 Task: Search one way flight ticket for 3 adults, 3 children in business from Binghamton: Greater Binghamton Airport (edwin A. Link Field) to Jackson: Jackson Hole Airport on 5-2-2023. Number of bags: 4 checked bags. Price is upto 74000. Outbound departure time preference is 19:30.
Action: Mouse moved to (241, 338)
Screenshot: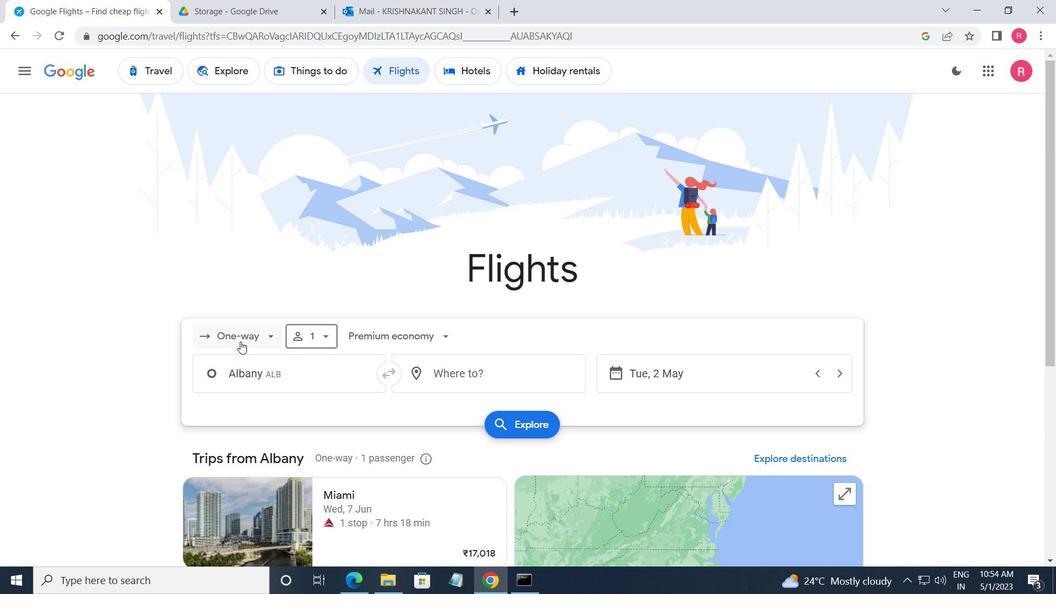
Action: Mouse pressed left at (241, 338)
Screenshot: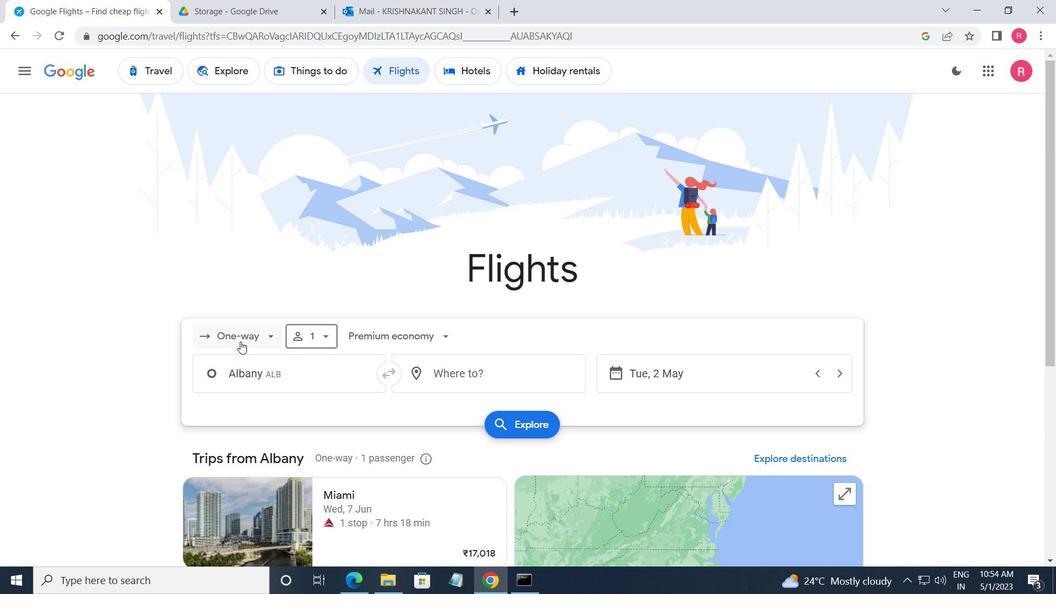 
Action: Mouse moved to (246, 403)
Screenshot: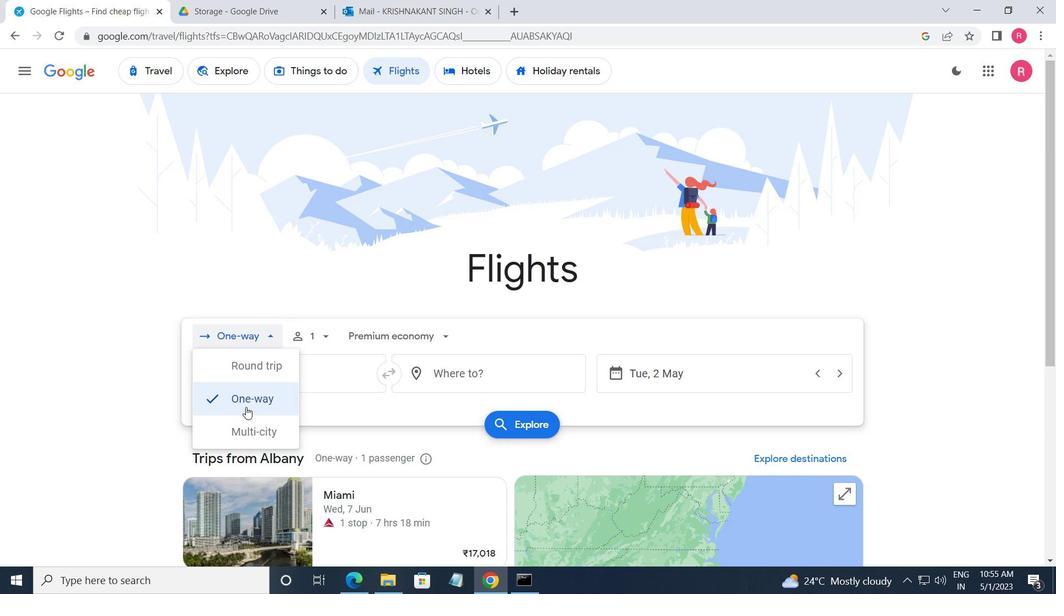 
Action: Mouse pressed left at (246, 403)
Screenshot: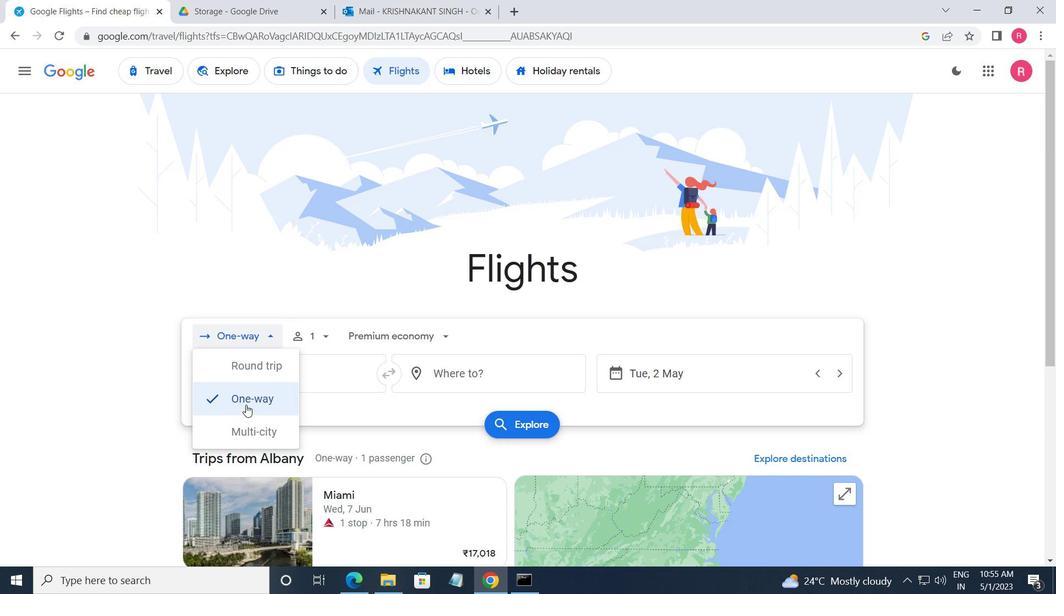
Action: Mouse moved to (309, 345)
Screenshot: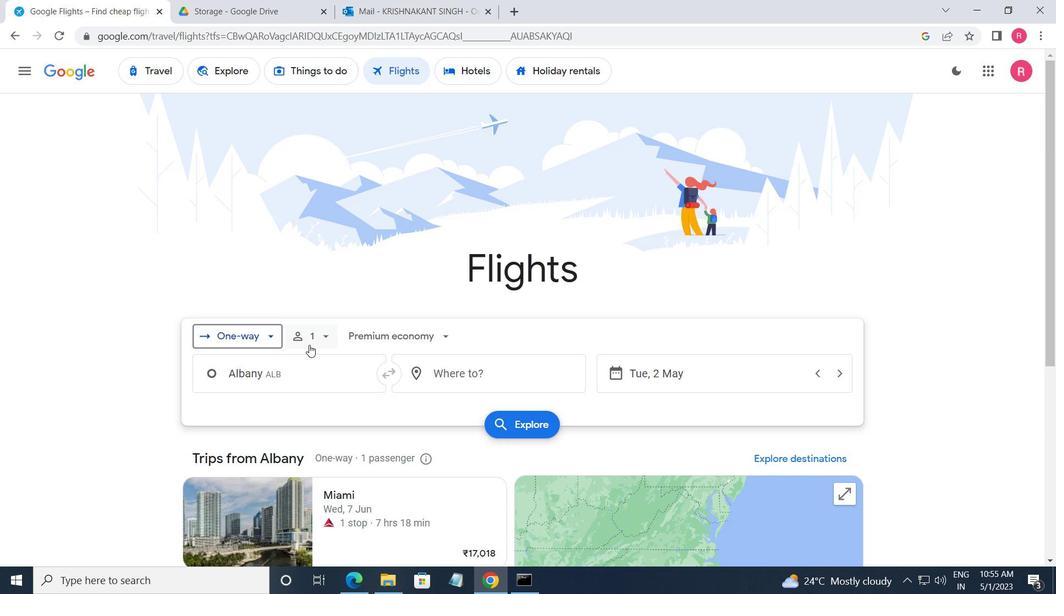 
Action: Mouse pressed left at (309, 345)
Screenshot: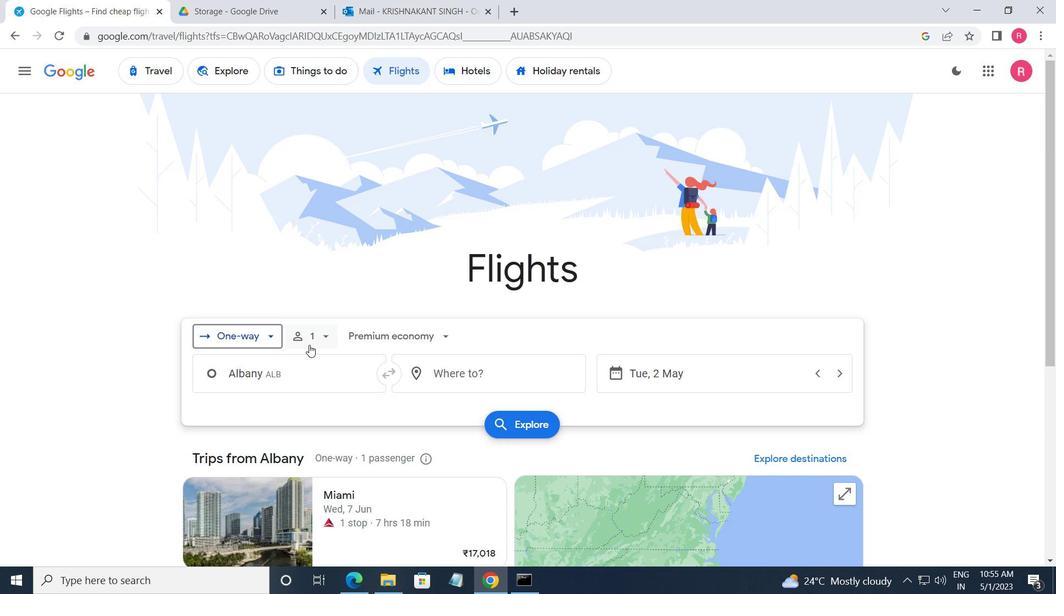
Action: Mouse moved to (431, 411)
Screenshot: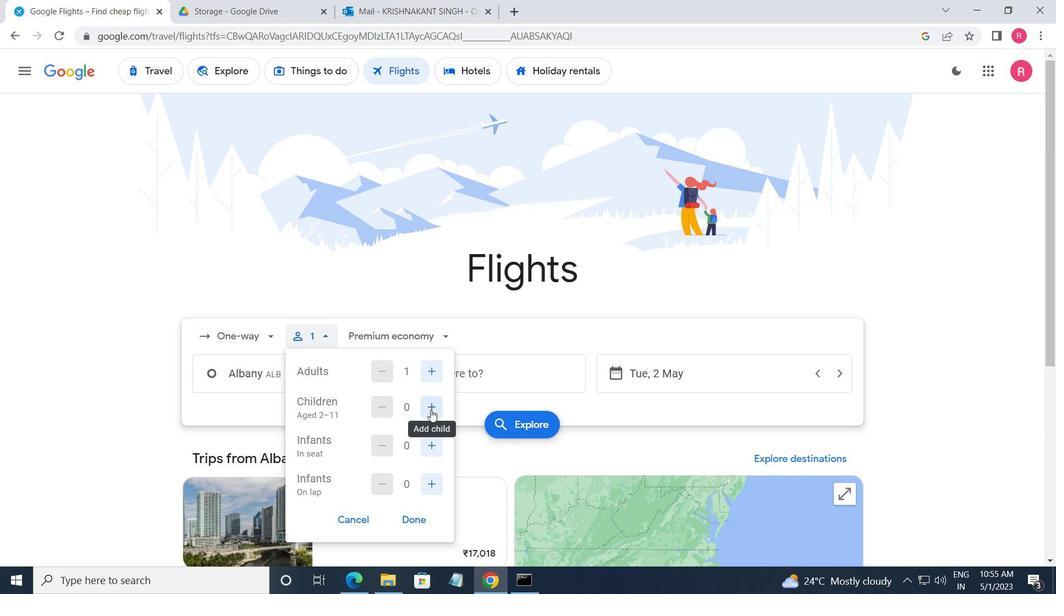 
Action: Mouse pressed left at (431, 411)
Screenshot: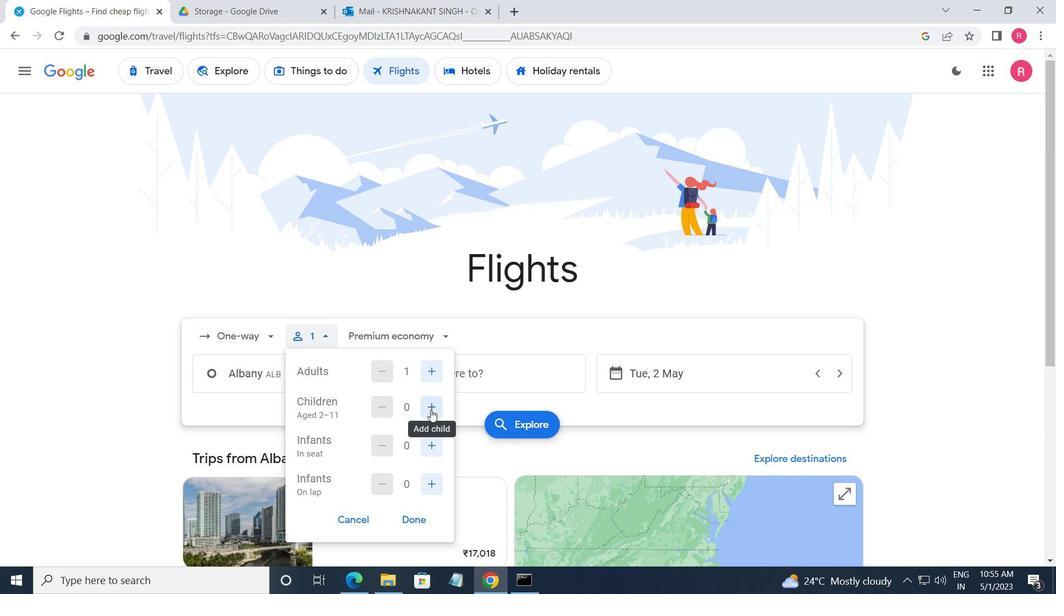 
Action: Mouse pressed left at (431, 411)
Screenshot: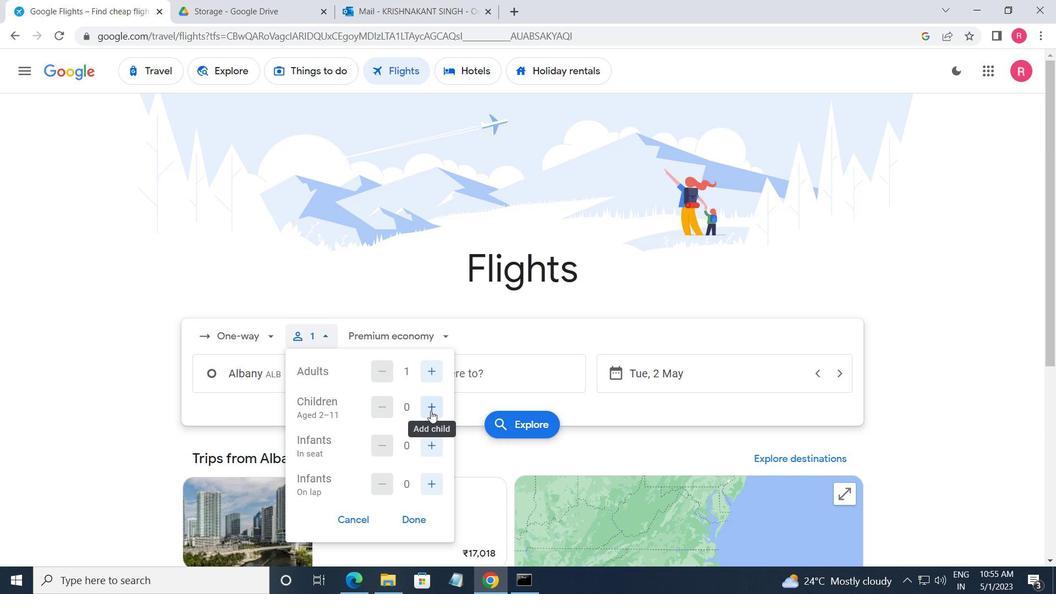 
Action: Mouse pressed left at (431, 411)
Screenshot: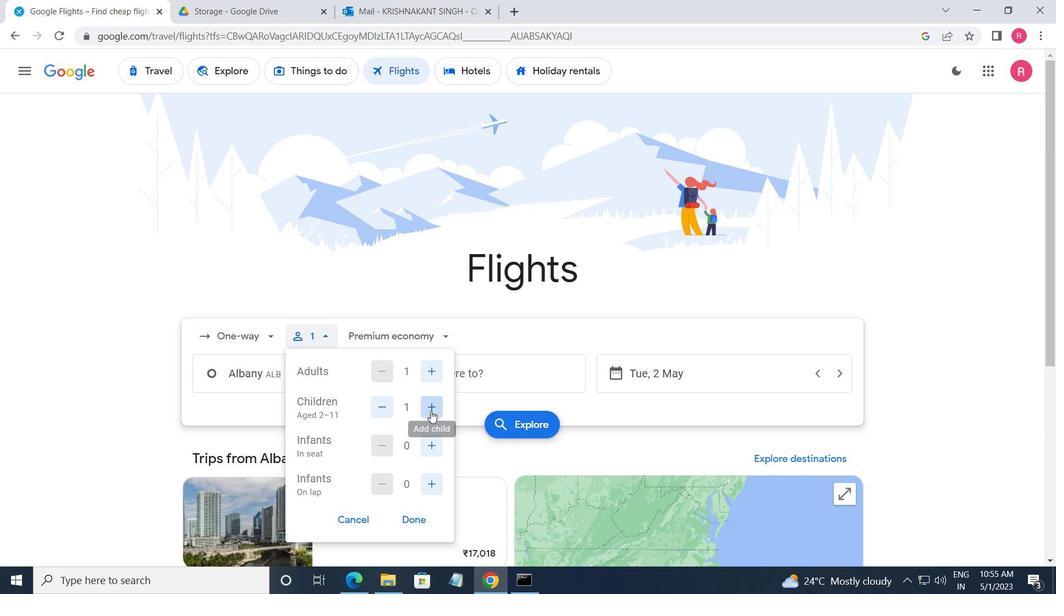 
Action: Mouse pressed left at (431, 411)
Screenshot: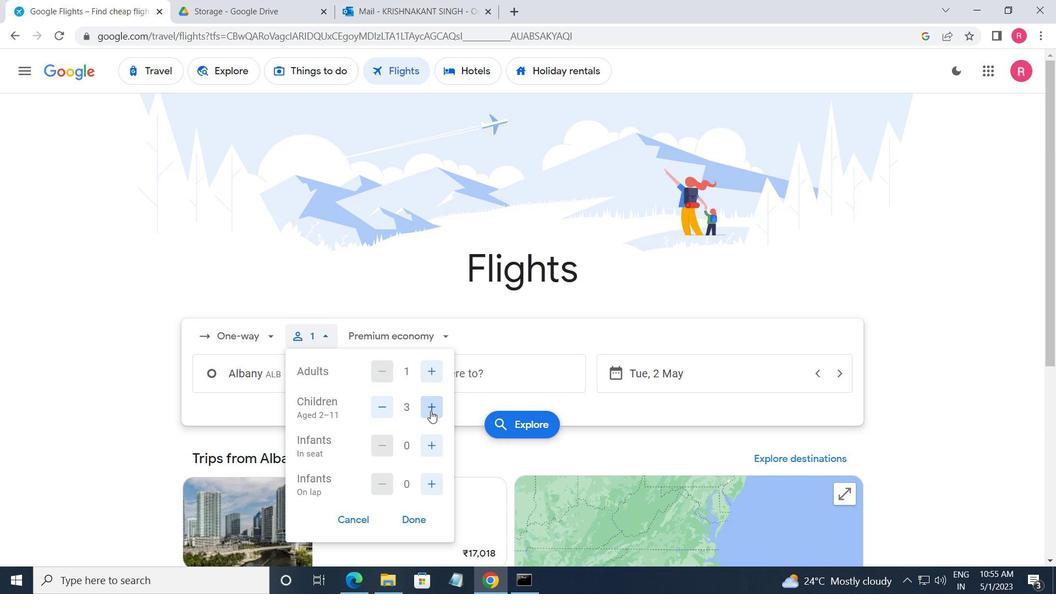 
Action: Mouse pressed left at (431, 411)
Screenshot: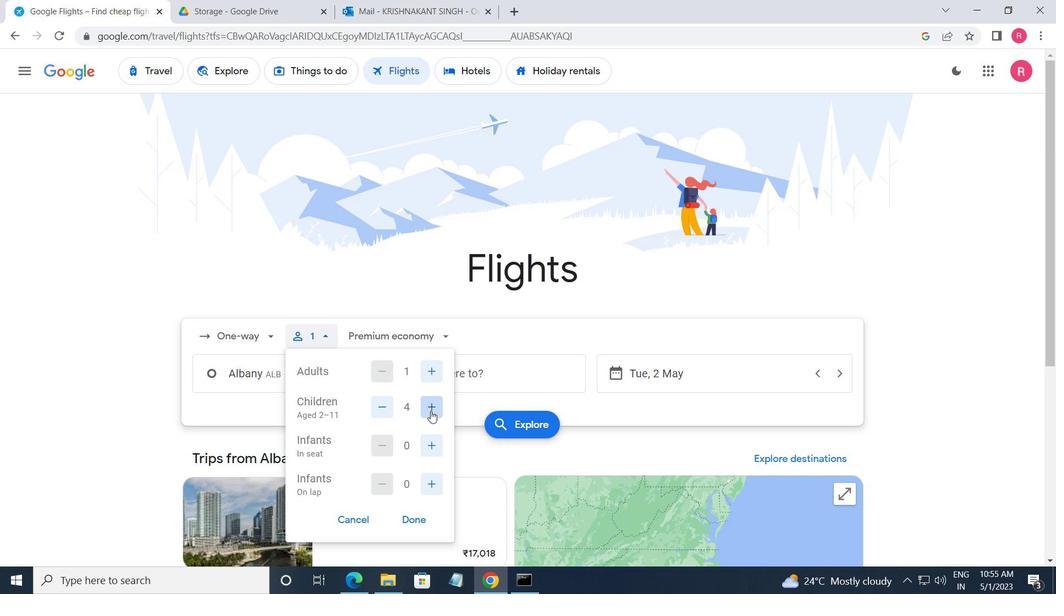 
Action: Mouse moved to (431, 410)
Screenshot: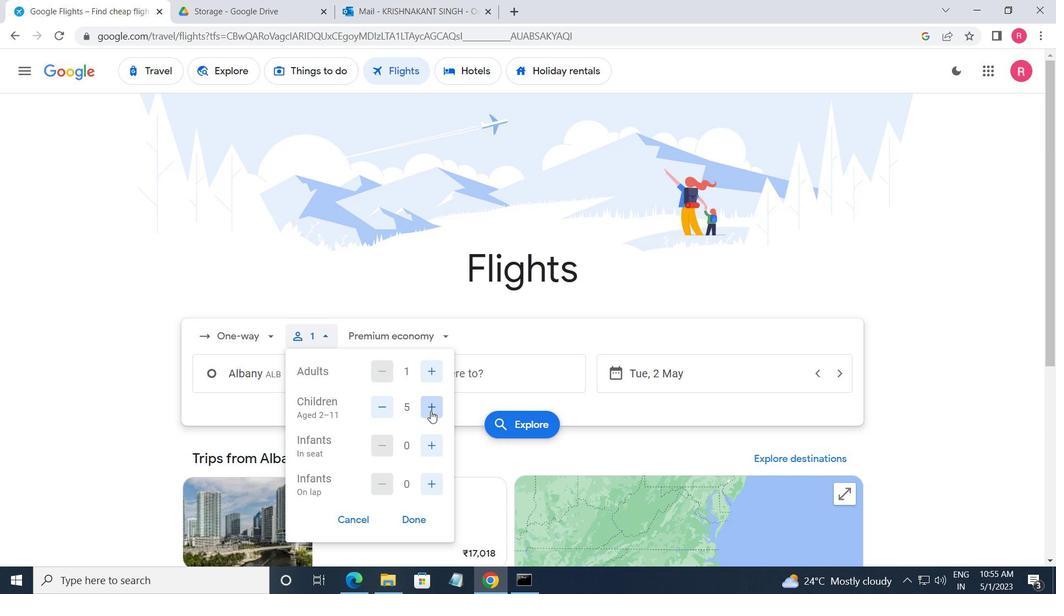 
Action: Mouse pressed left at (431, 410)
Screenshot: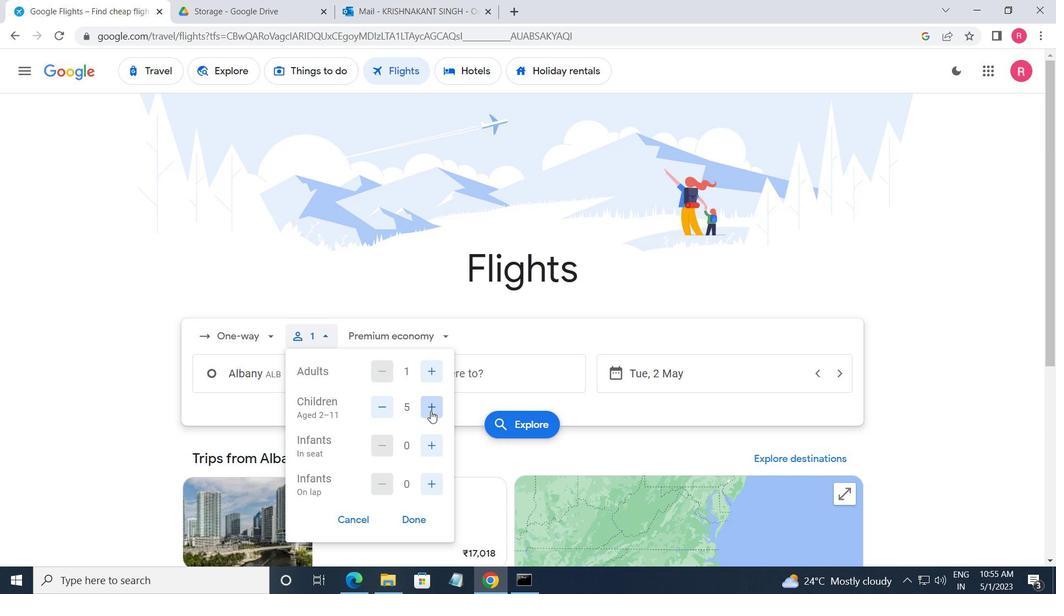 
Action: Mouse moved to (430, 436)
Screenshot: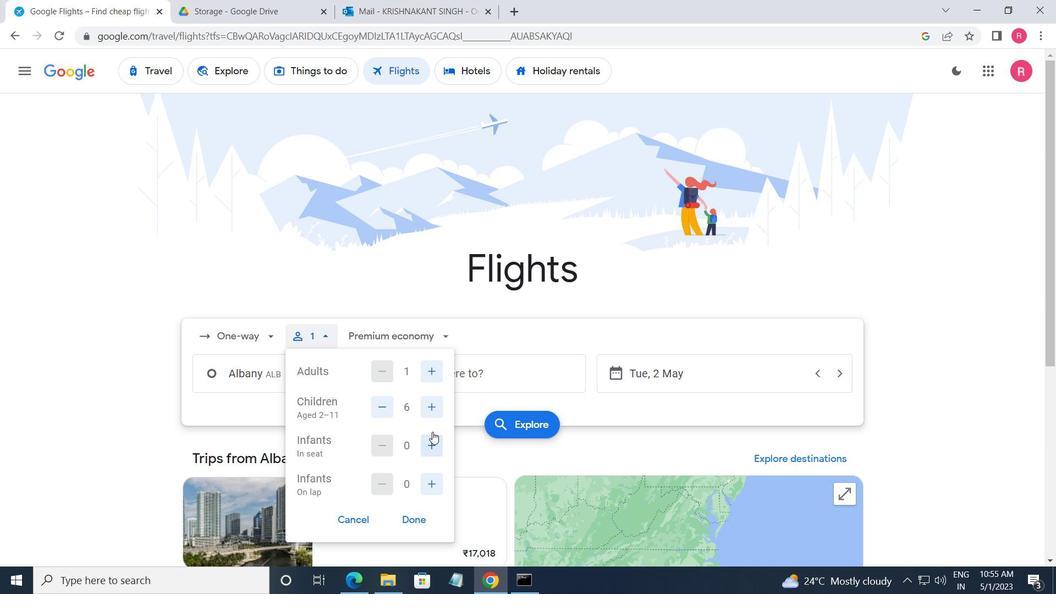 
Action: Mouse pressed left at (430, 436)
Screenshot: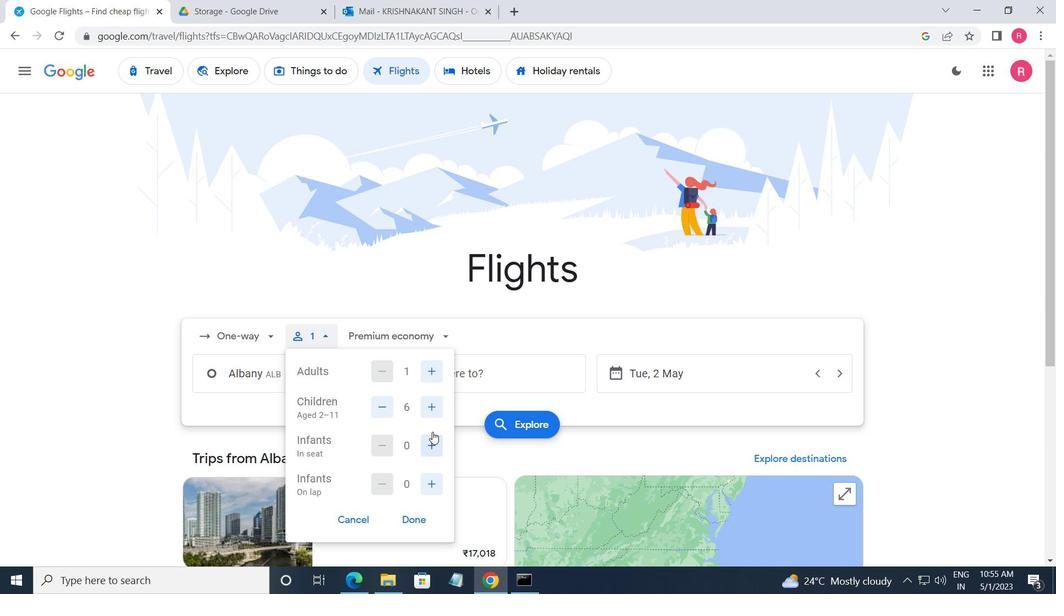 
Action: Mouse moved to (425, 477)
Screenshot: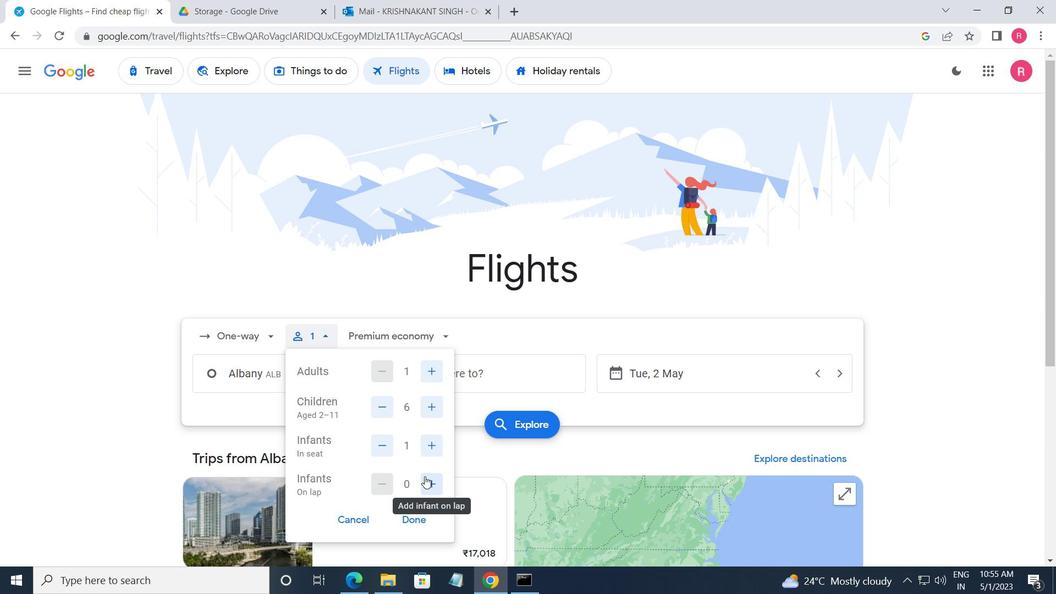 
Action: Mouse pressed left at (425, 477)
Screenshot: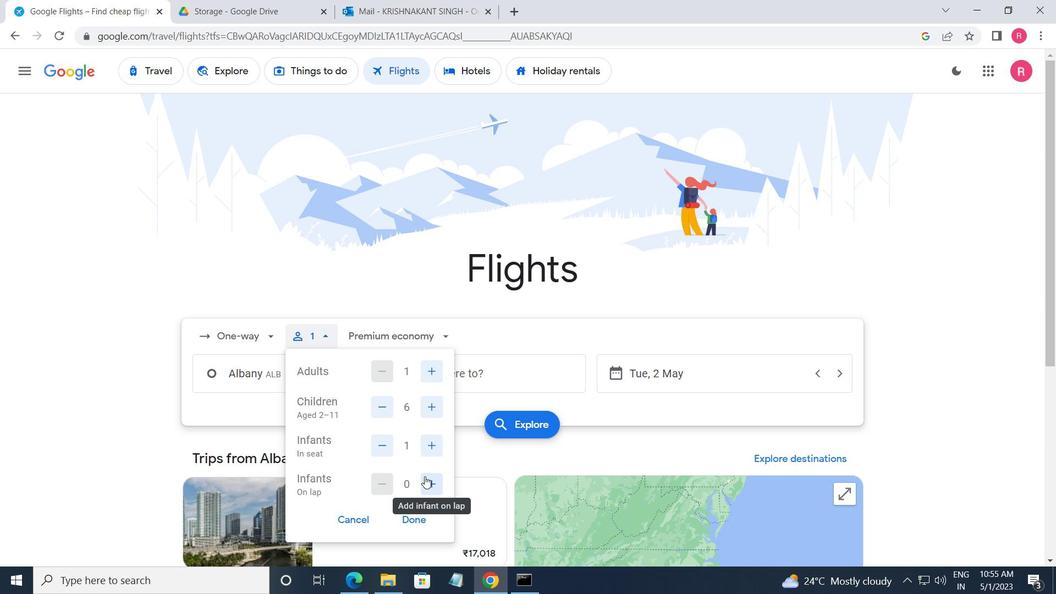 
Action: Mouse moved to (427, 512)
Screenshot: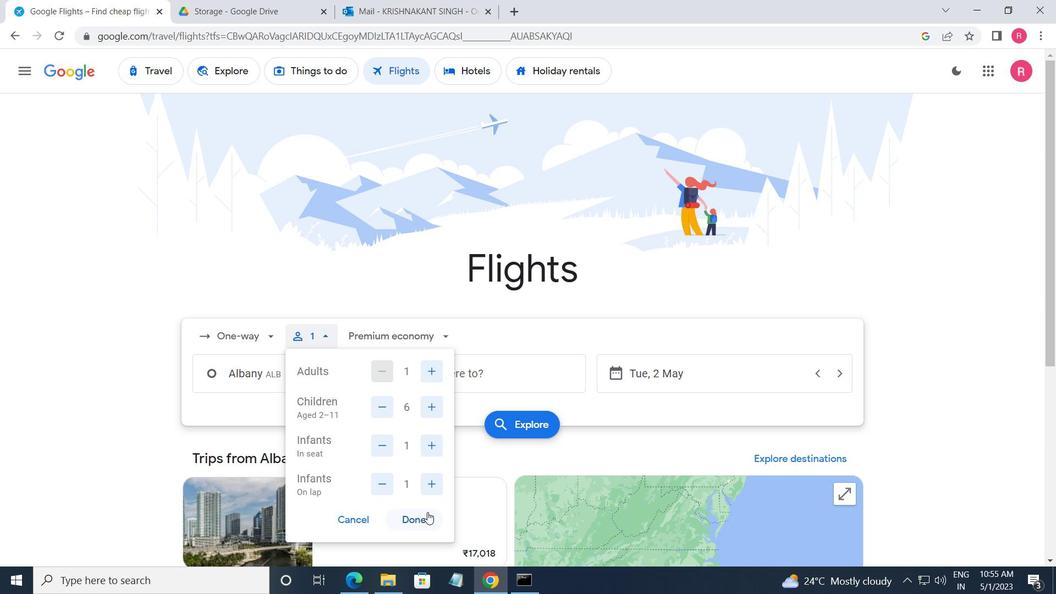 
Action: Mouse pressed left at (427, 512)
Screenshot: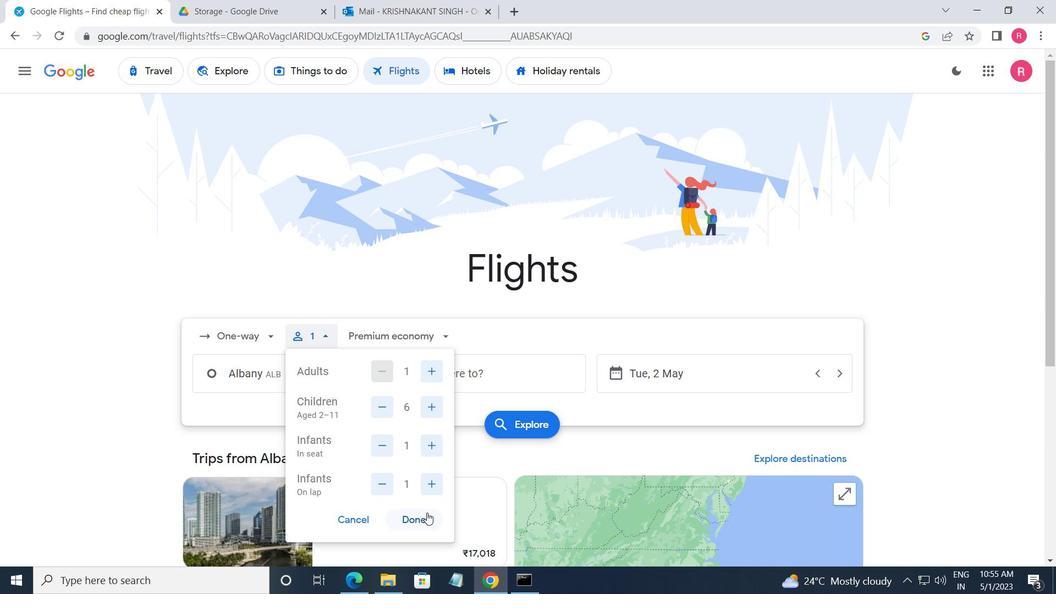 
Action: Mouse moved to (402, 335)
Screenshot: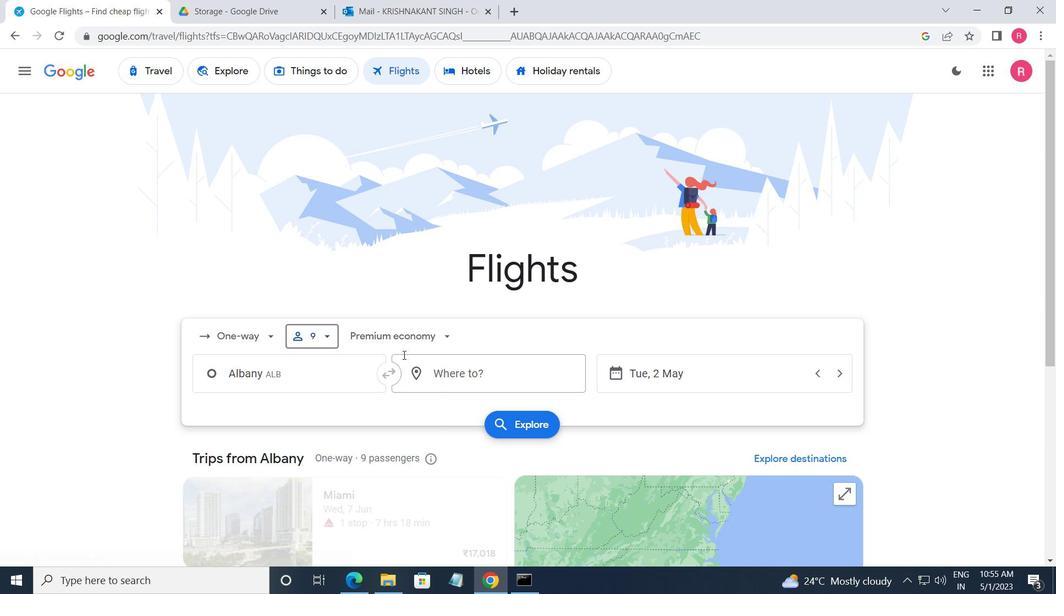 
Action: Mouse pressed left at (402, 335)
Screenshot: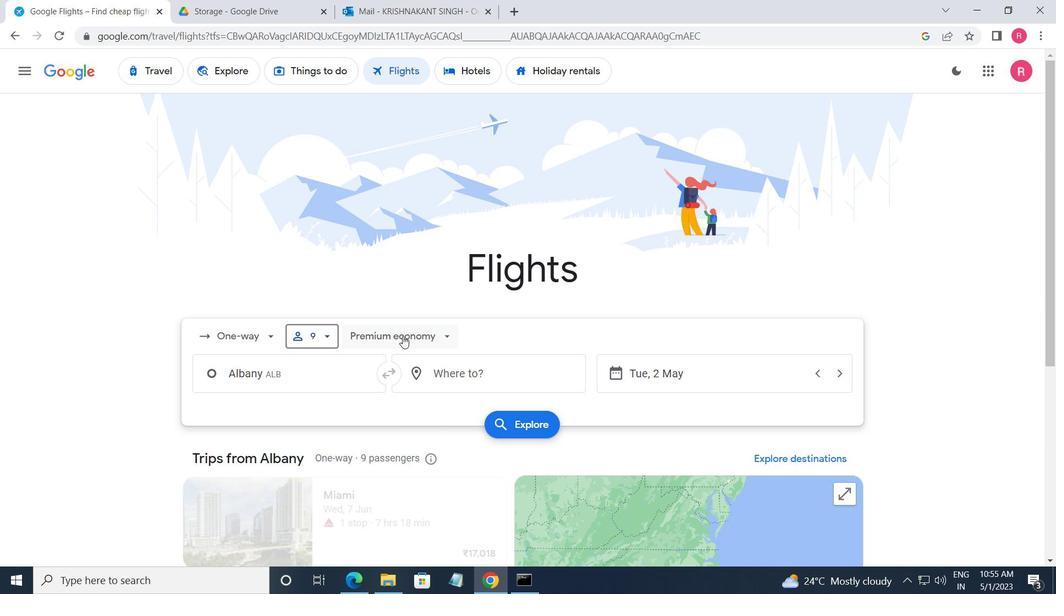 
Action: Mouse moved to (408, 433)
Screenshot: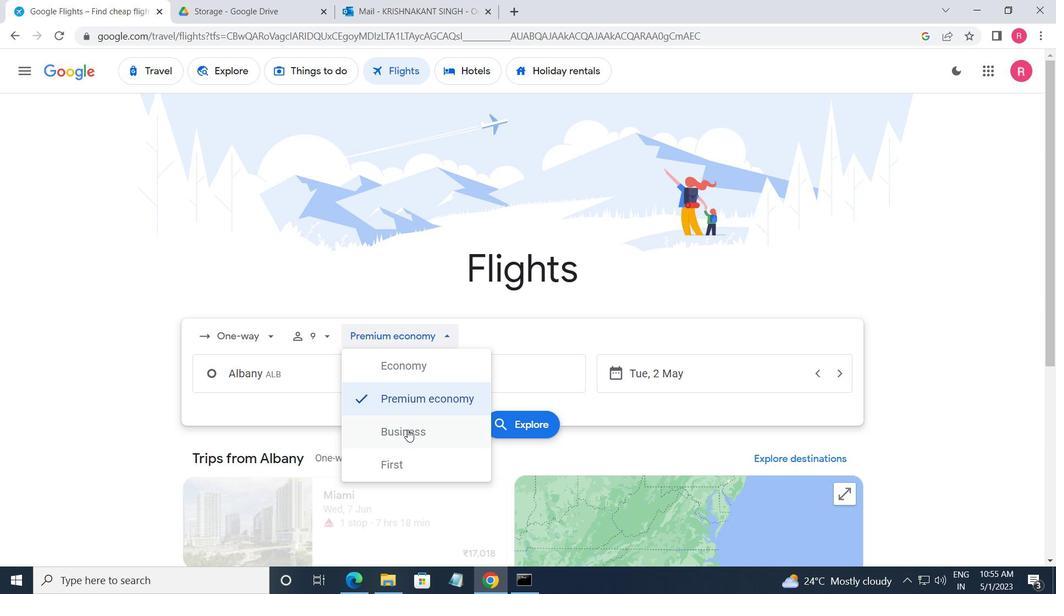 
Action: Mouse pressed left at (408, 433)
Screenshot: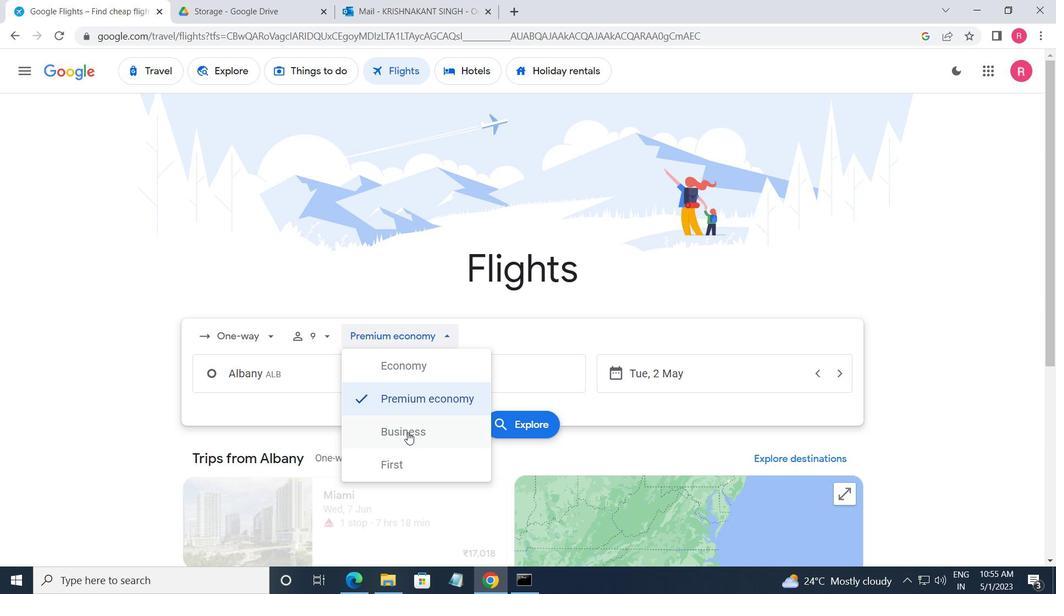 
Action: Mouse moved to (335, 381)
Screenshot: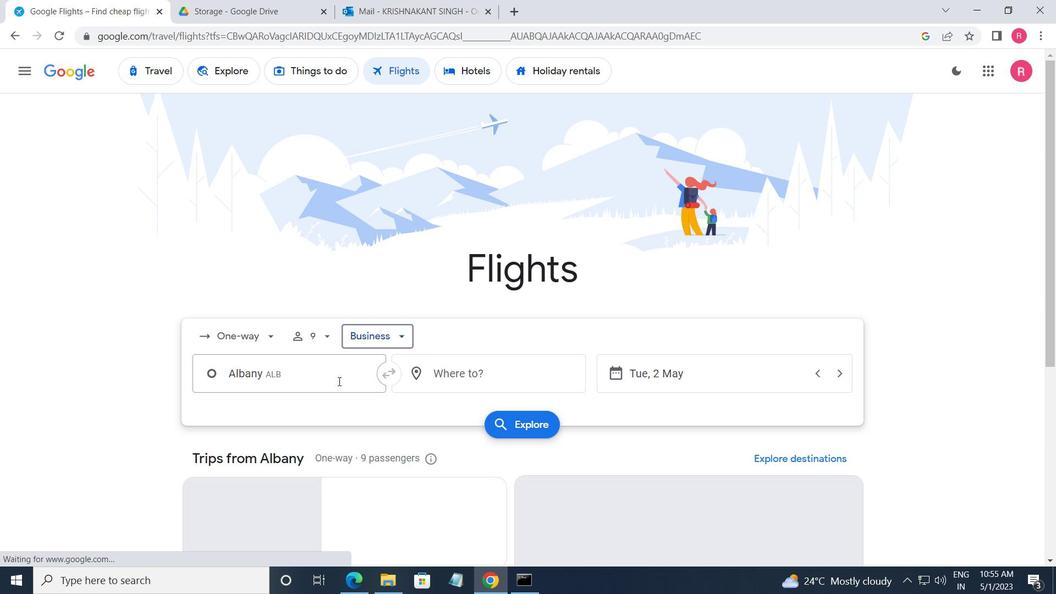 
Action: Mouse pressed left at (335, 381)
Screenshot: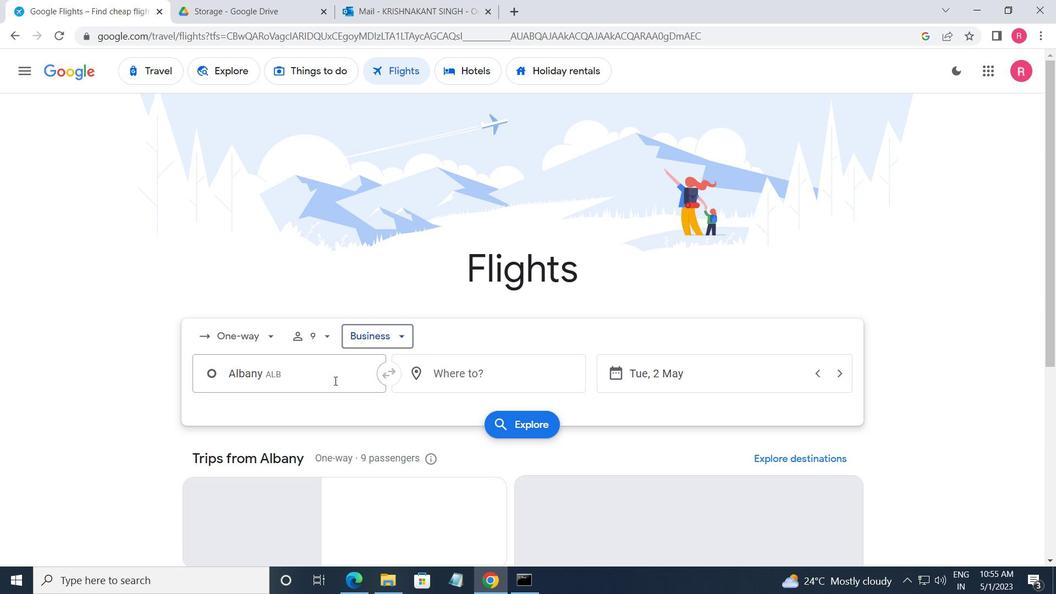 
Action: Mouse moved to (311, 449)
Screenshot: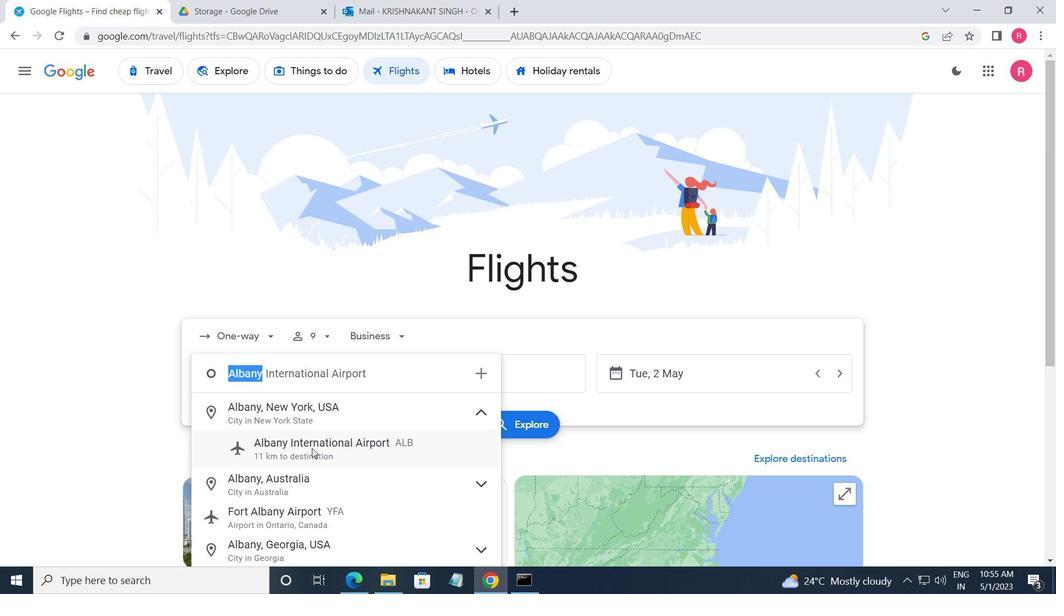 
Action: Mouse pressed left at (311, 449)
Screenshot: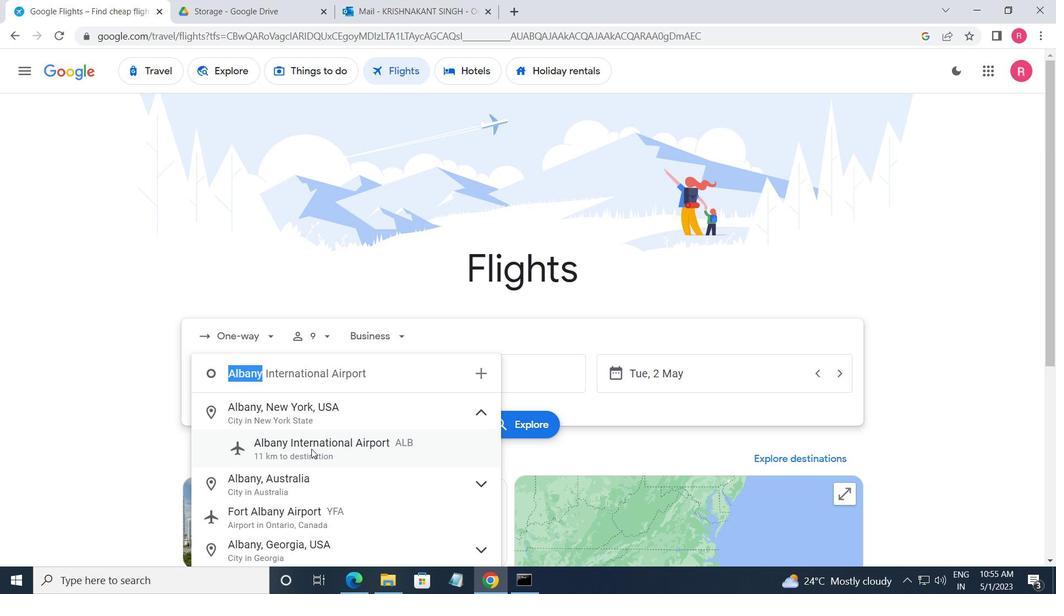 
Action: Mouse moved to (467, 359)
Screenshot: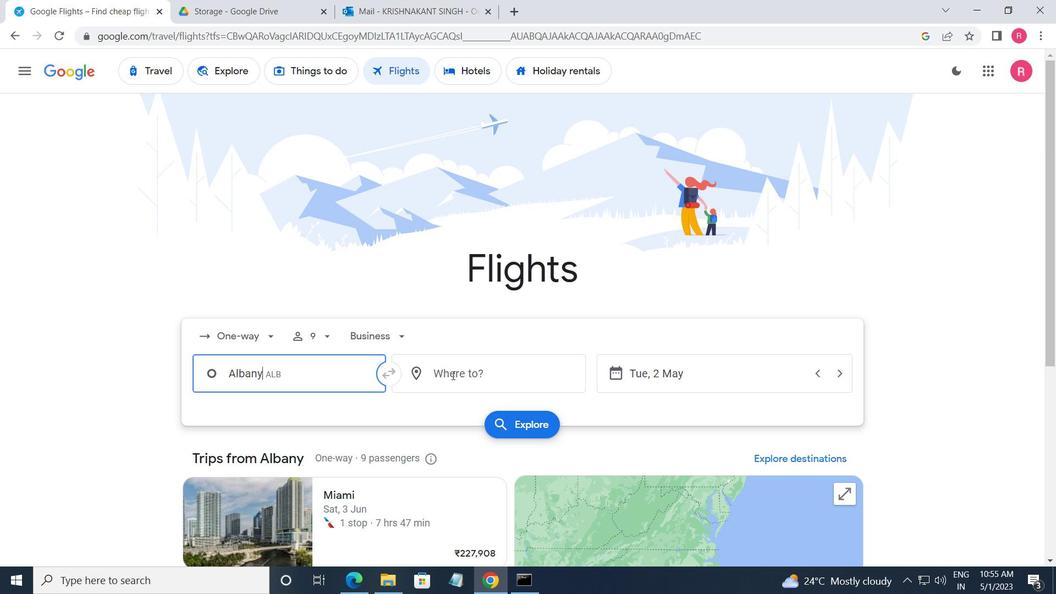
Action: Mouse pressed left at (467, 359)
Screenshot: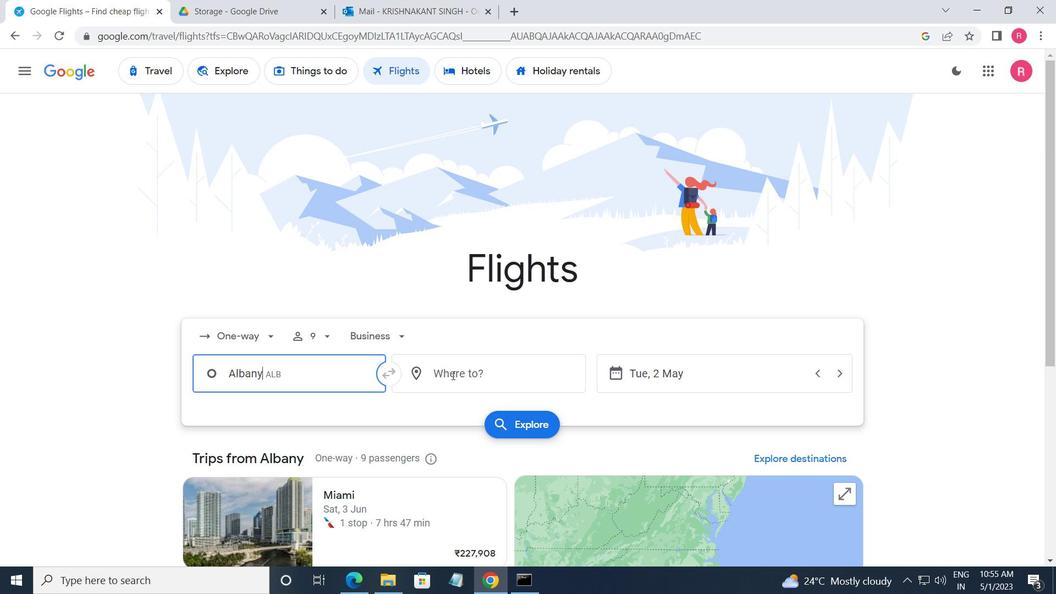 
Action: Mouse moved to (475, 508)
Screenshot: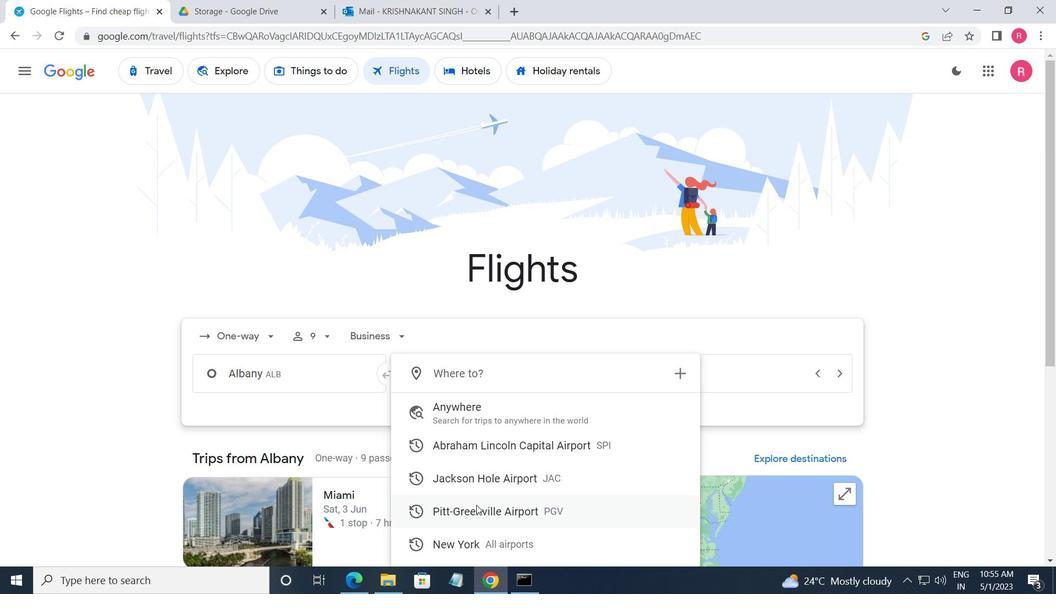 
Action: Mouse pressed left at (475, 508)
Screenshot: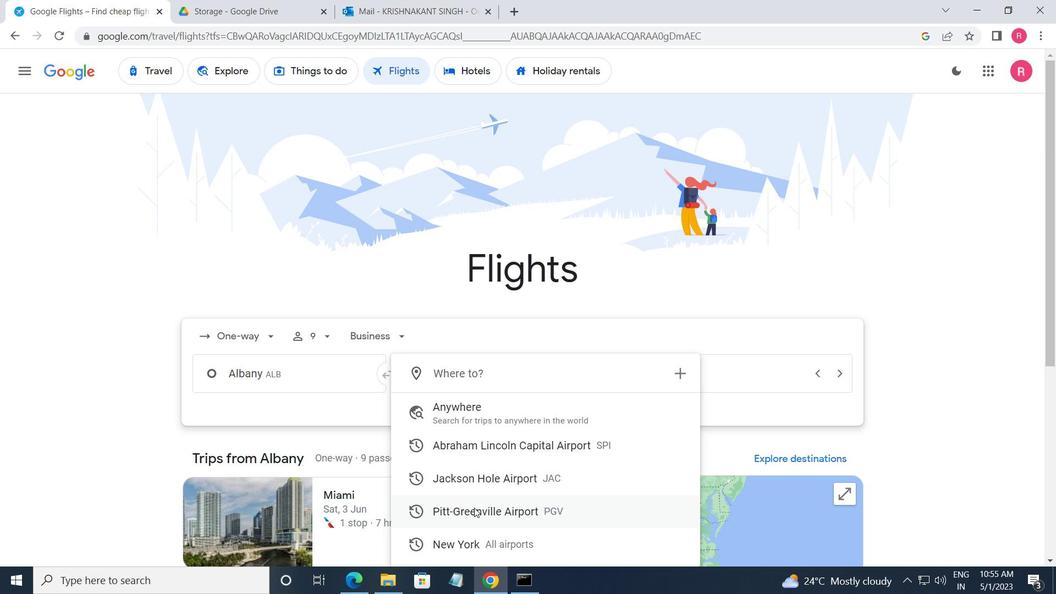 
Action: Mouse moved to (717, 378)
Screenshot: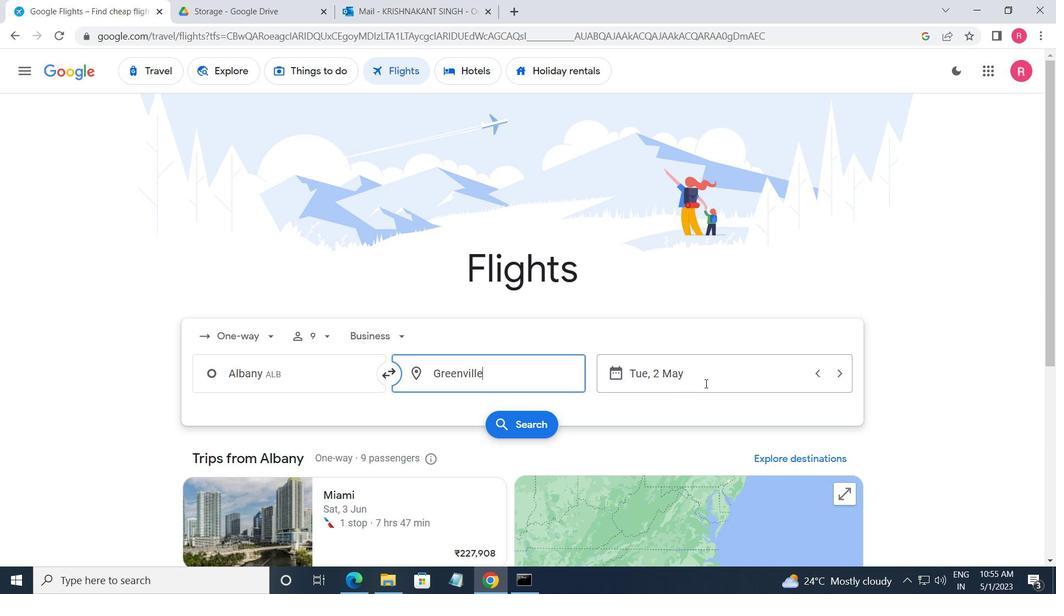 
Action: Mouse pressed left at (717, 378)
Screenshot: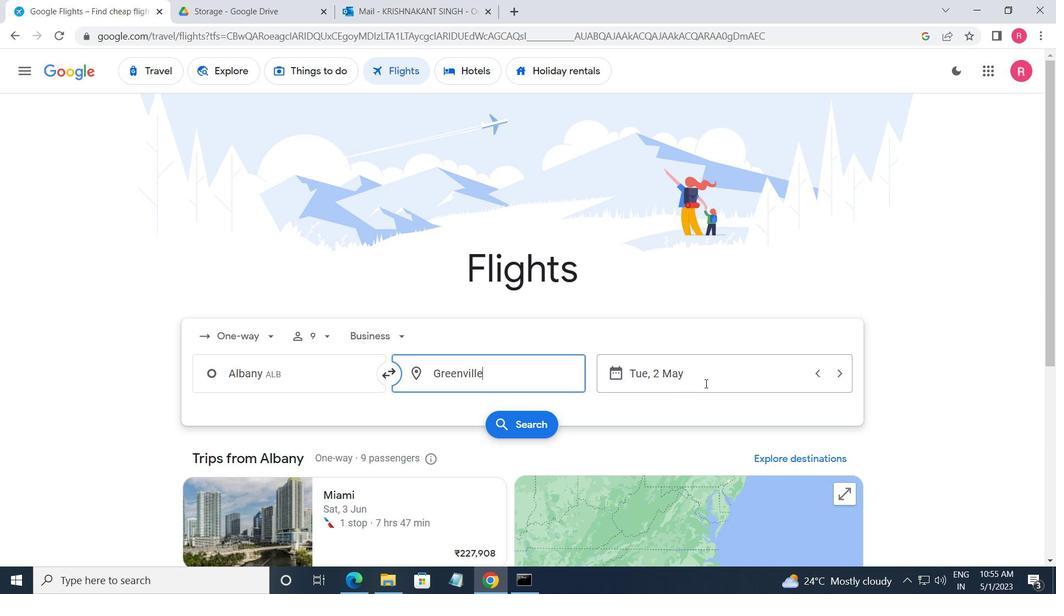 
Action: Mouse moved to (432, 319)
Screenshot: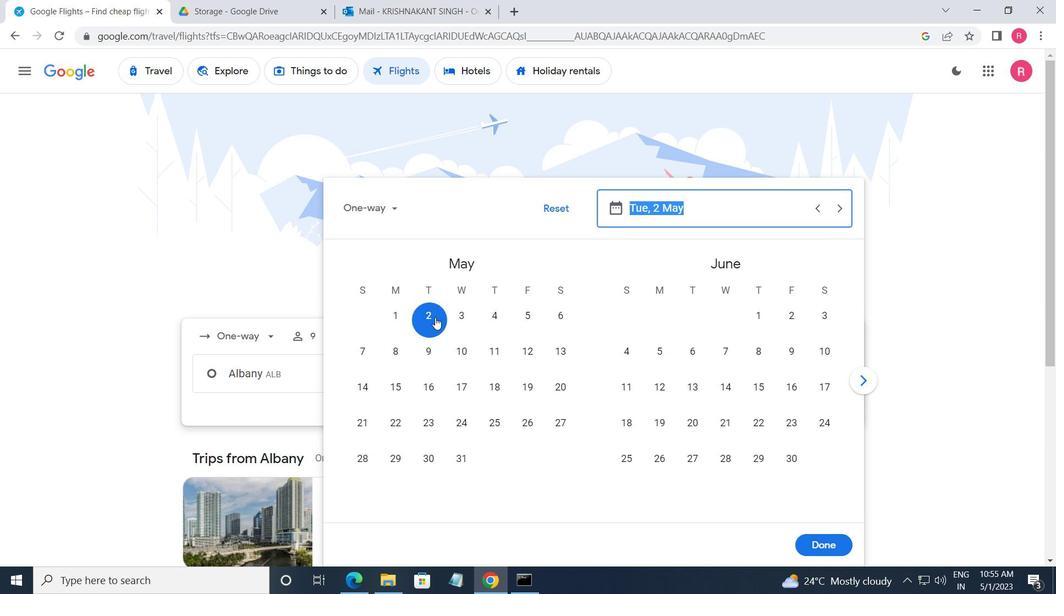 
Action: Mouse pressed left at (432, 319)
Screenshot: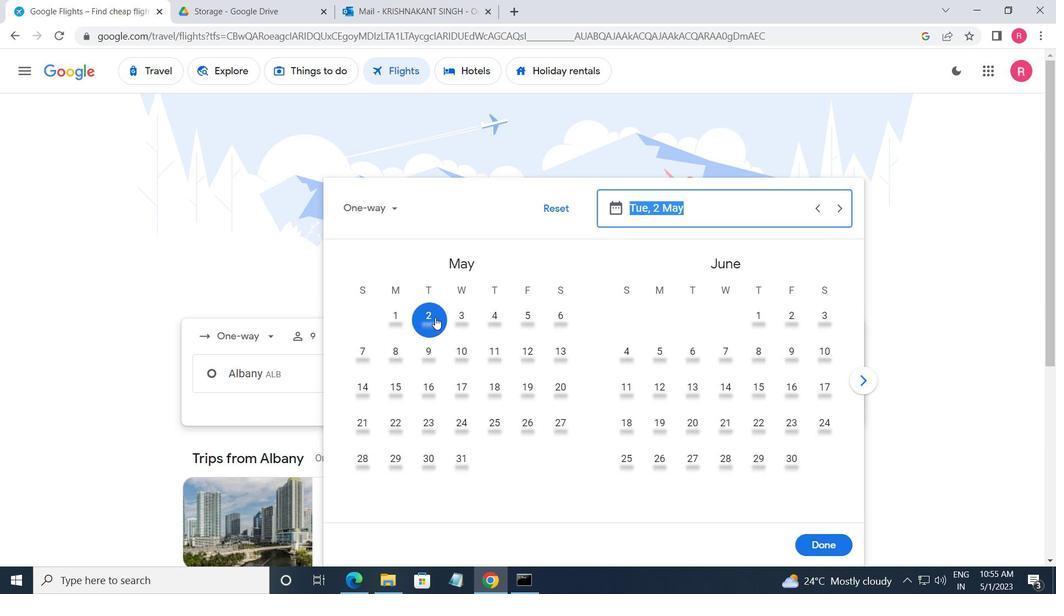
Action: Mouse moved to (838, 543)
Screenshot: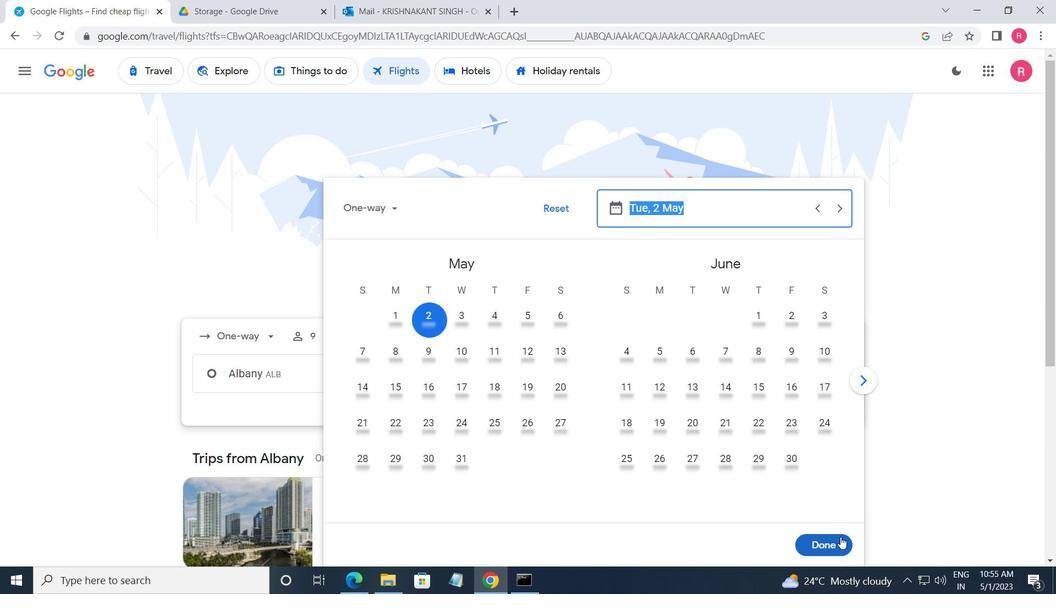 
Action: Mouse pressed left at (838, 543)
Screenshot: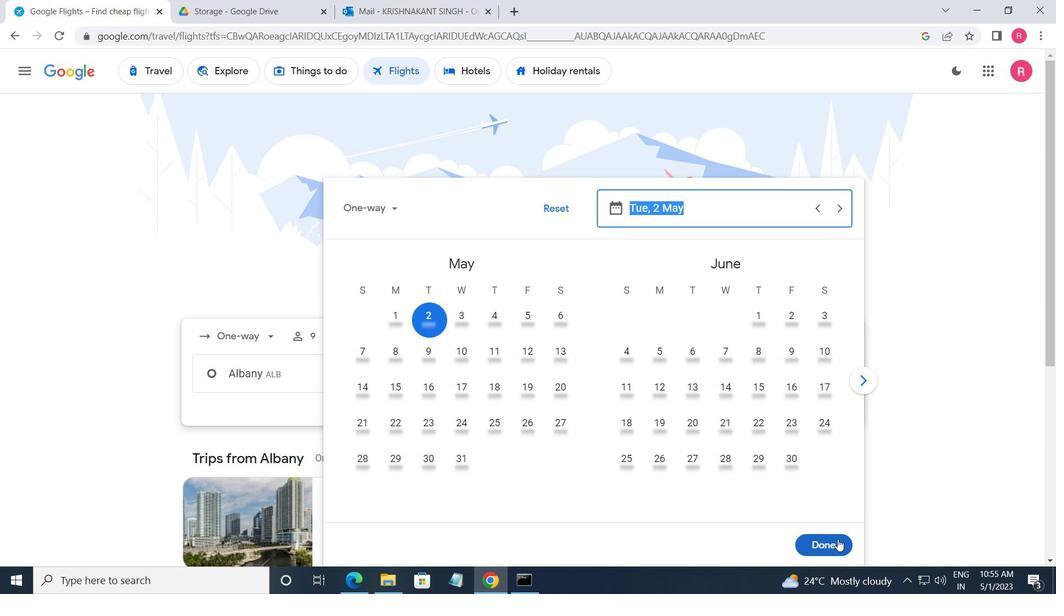 
Action: Mouse moved to (525, 426)
Screenshot: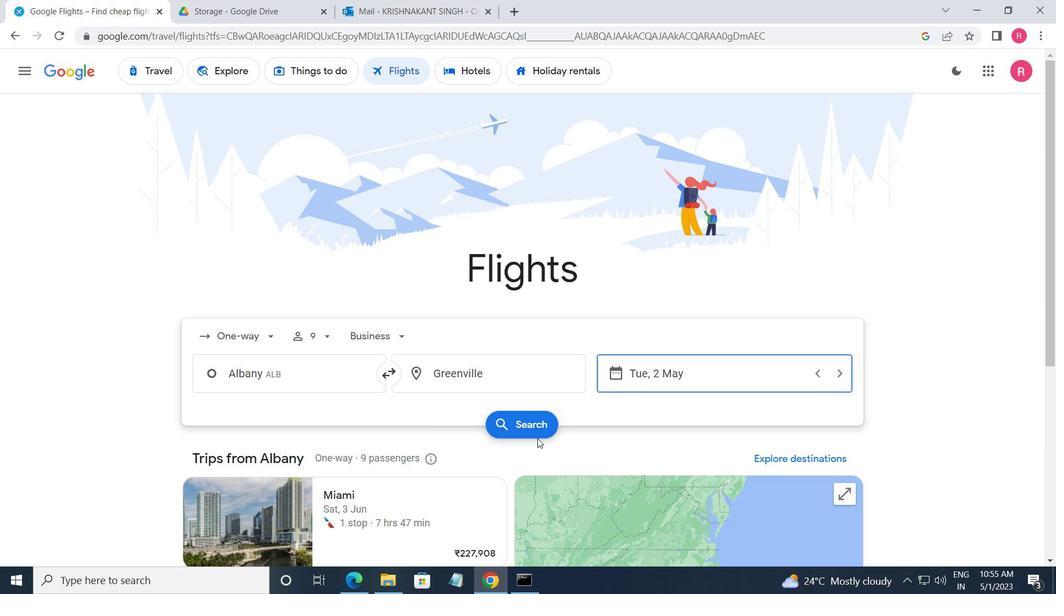 
Action: Mouse pressed left at (525, 426)
Screenshot: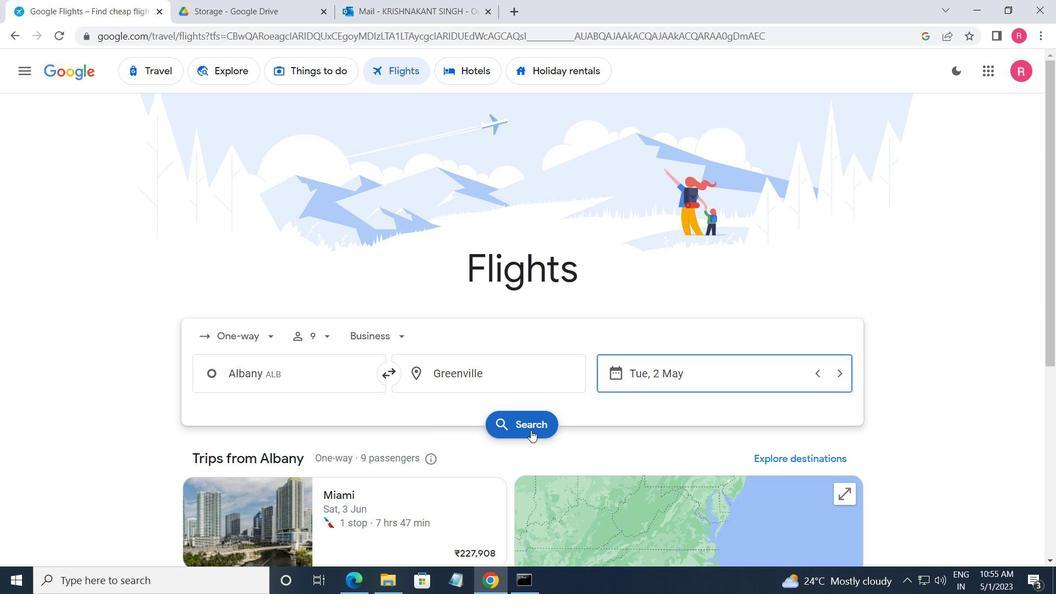 
Action: Mouse moved to (206, 200)
Screenshot: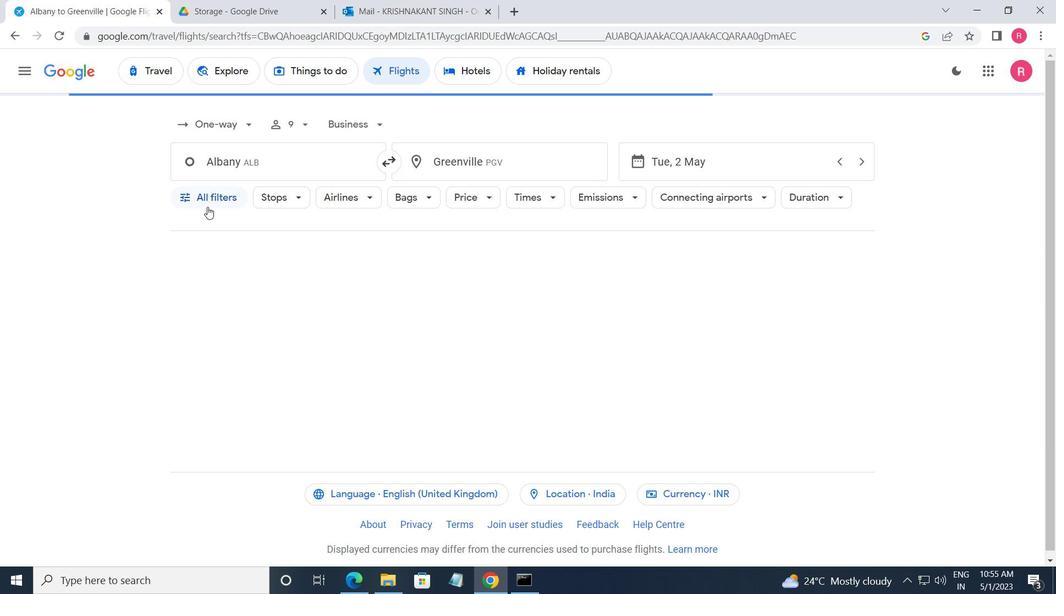 
Action: Mouse pressed left at (206, 200)
Screenshot: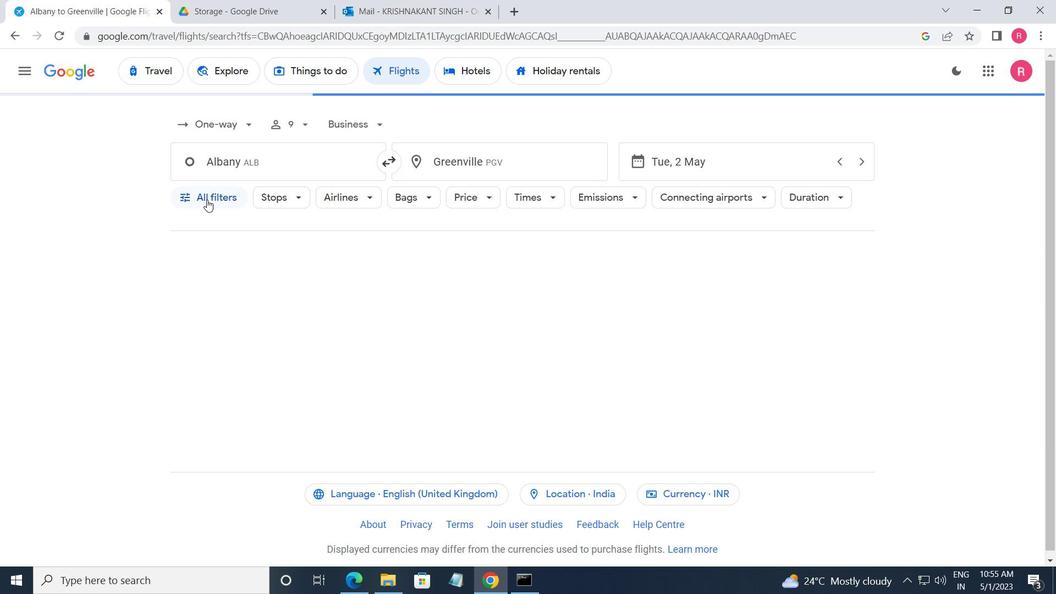 
Action: Mouse moved to (227, 254)
Screenshot: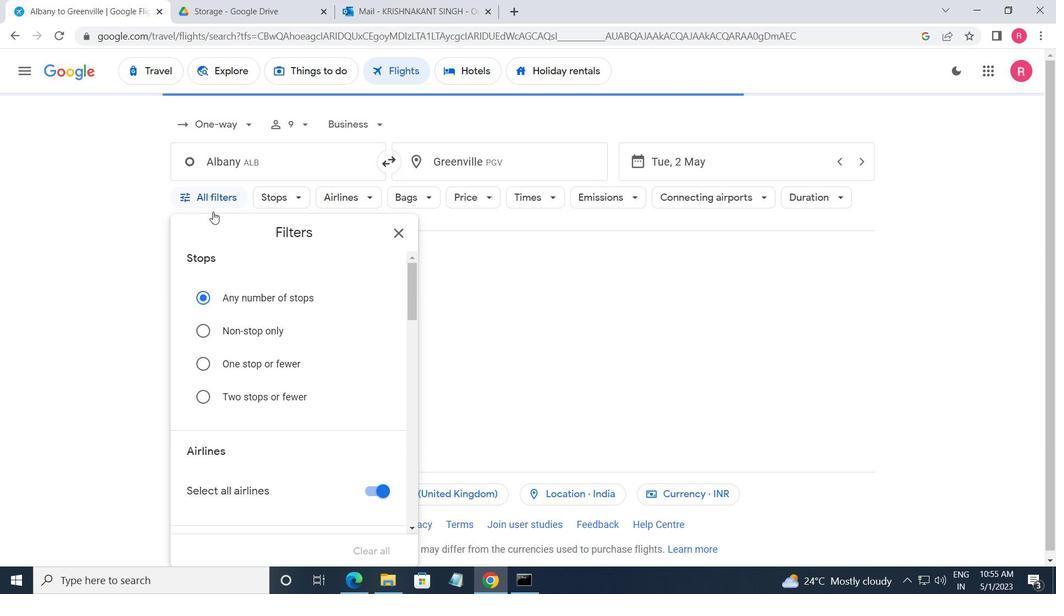 
Action: Mouse scrolled (227, 253) with delta (0, 0)
Screenshot: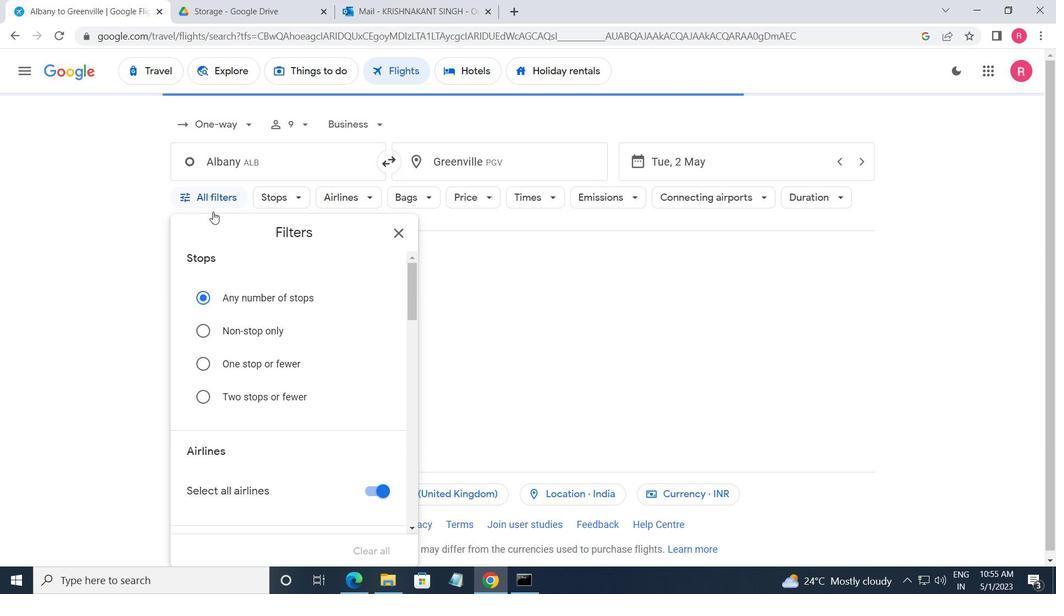 
Action: Mouse moved to (232, 266)
Screenshot: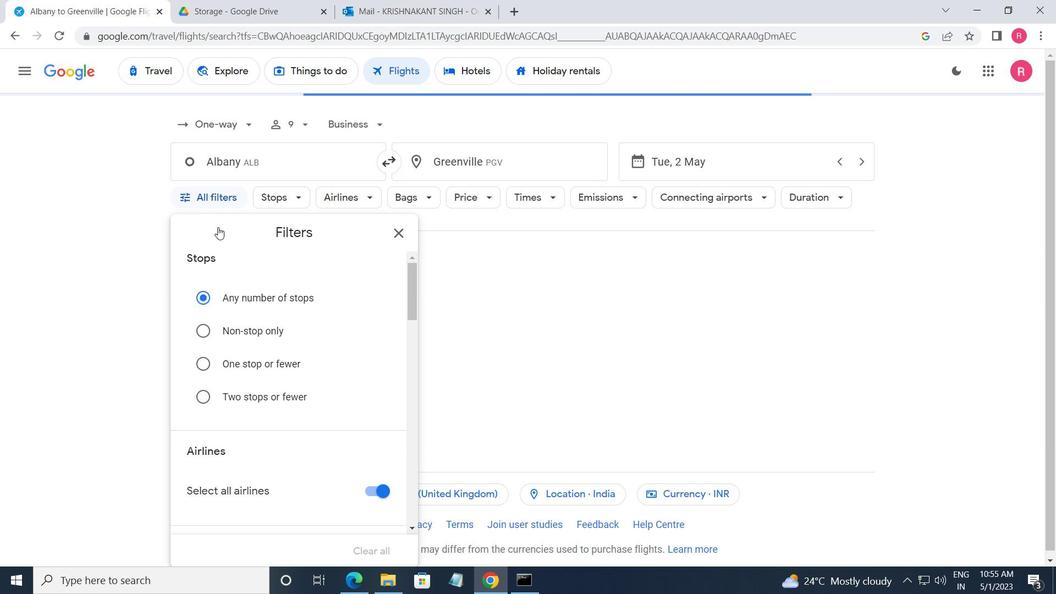 
Action: Mouse scrolled (232, 265) with delta (0, 0)
Screenshot: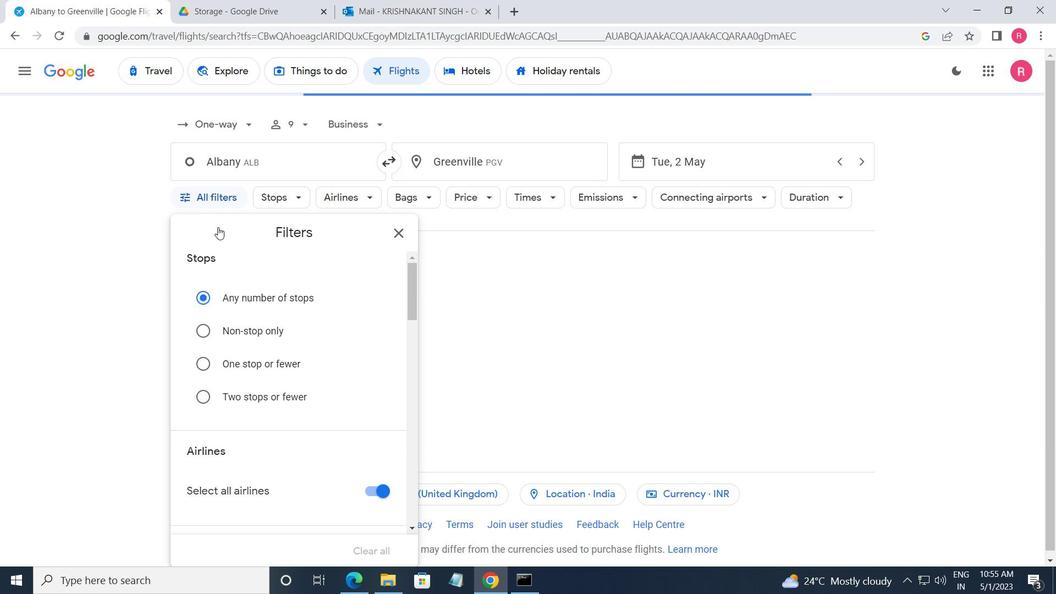 
Action: Mouse moved to (235, 270)
Screenshot: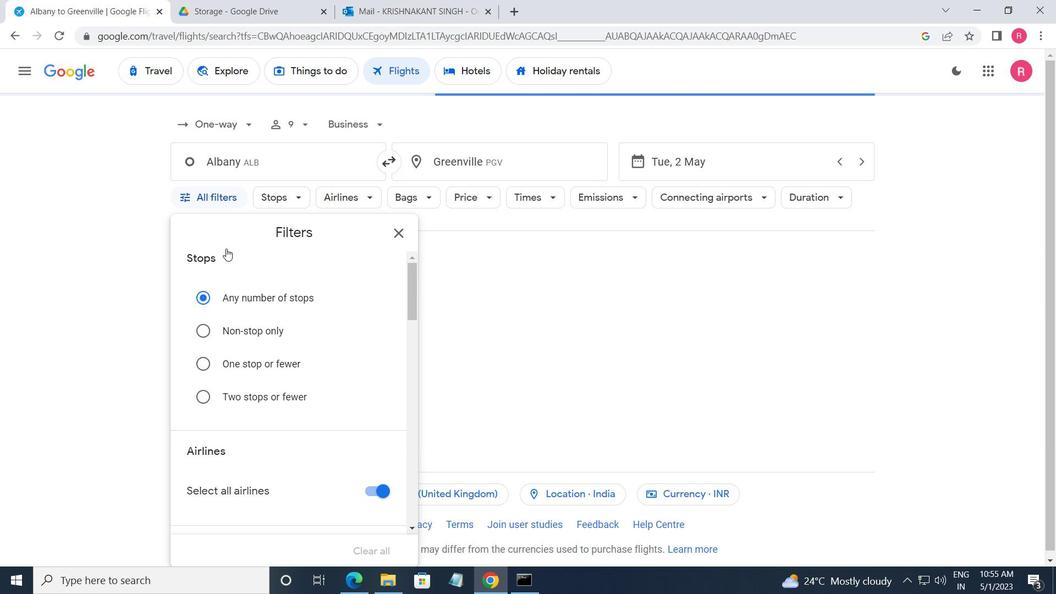 
Action: Mouse scrolled (235, 269) with delta (0, 0)
Screenshot: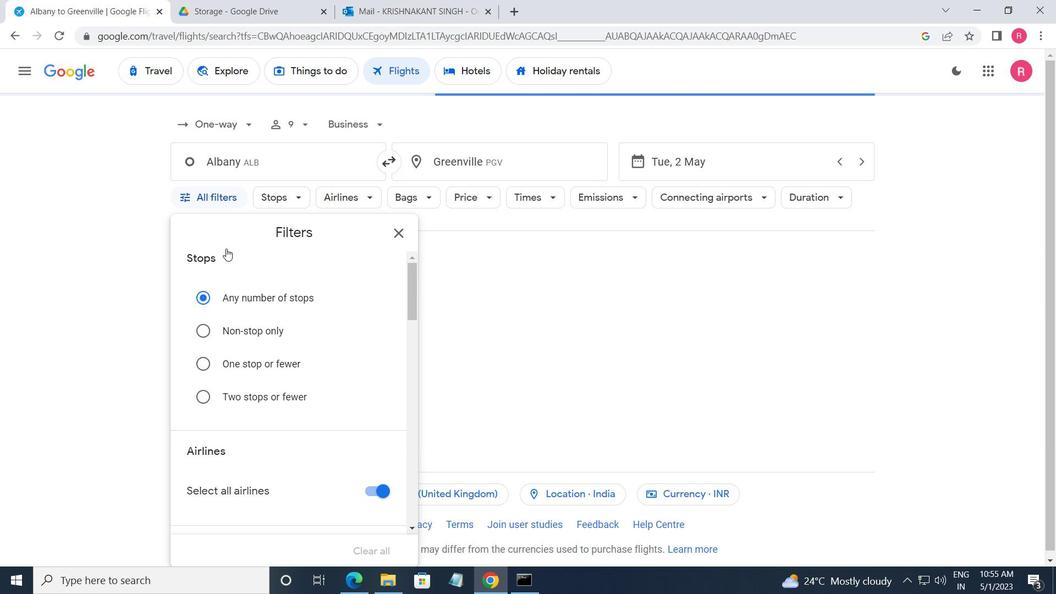 
Action: Mouse moved to (237, 274)
Screenshot: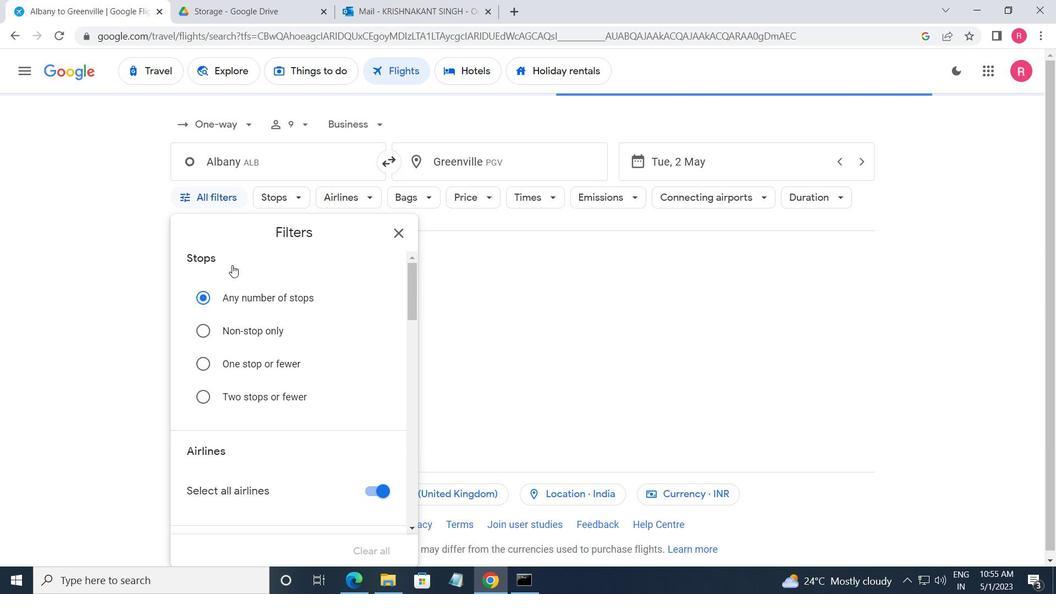 
Action: Mouse scrolled (237, 274) with delta (0, 0)
Screenshot: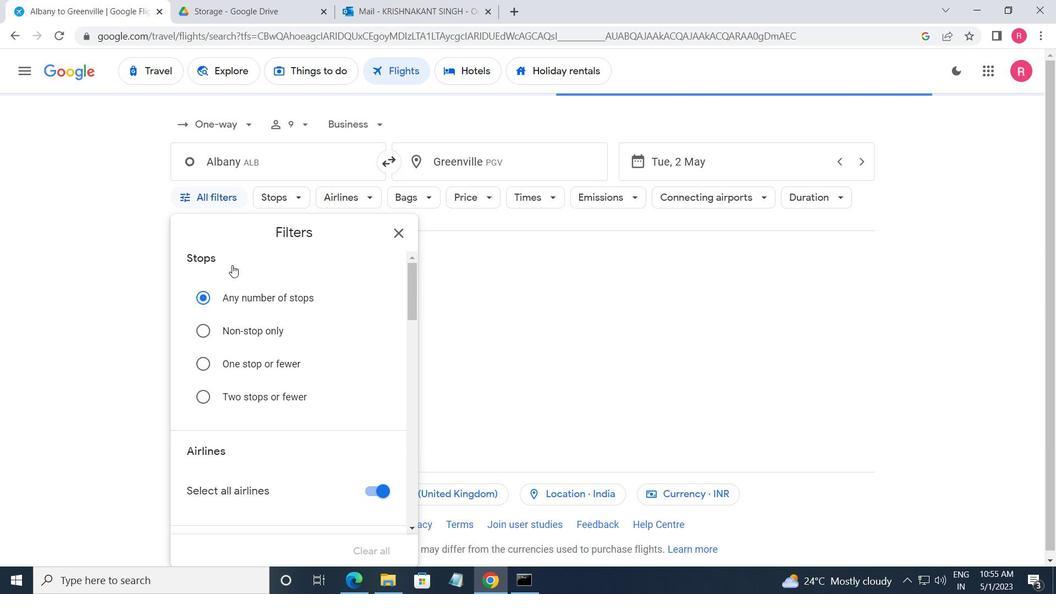 
Action: Mouse moved to (238, 277)
Screenshot: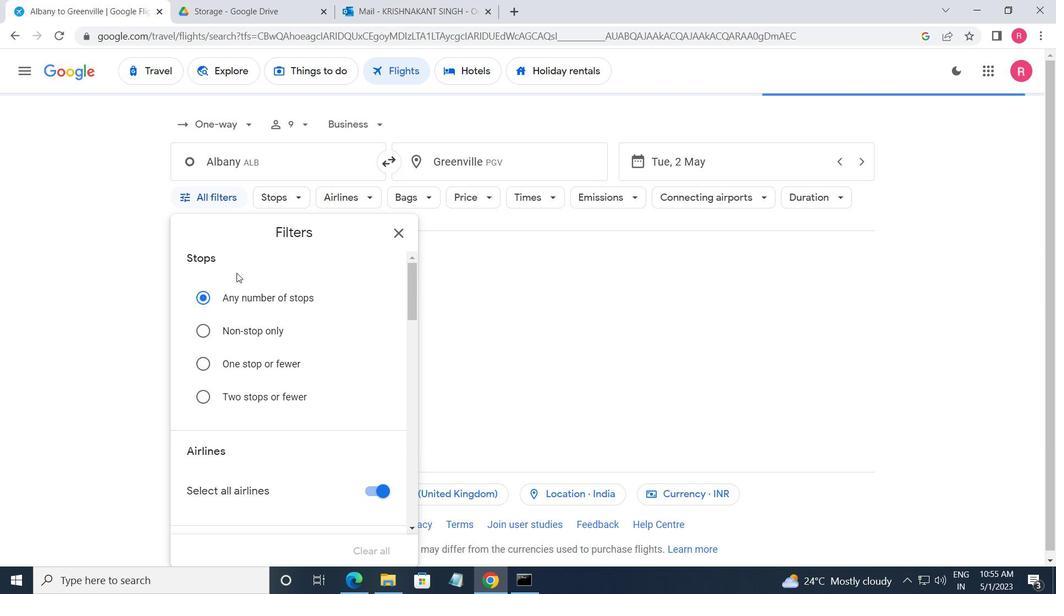 
Action: Mouse scrolled (238, 276) with delta (0, 0)
Screenshot: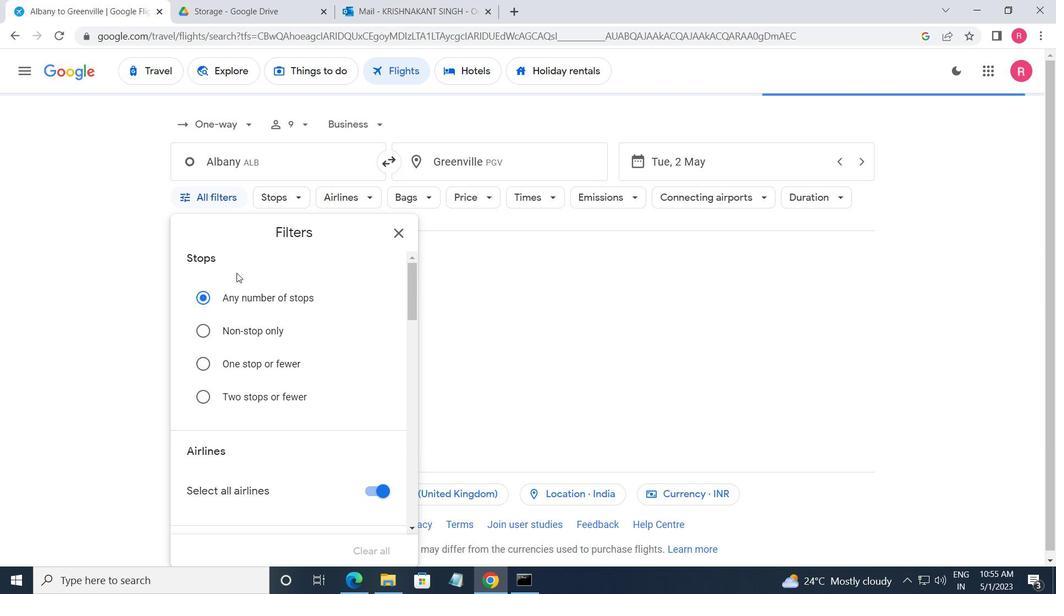 
Action: Mouse moved to (247, 284)
Screenshot: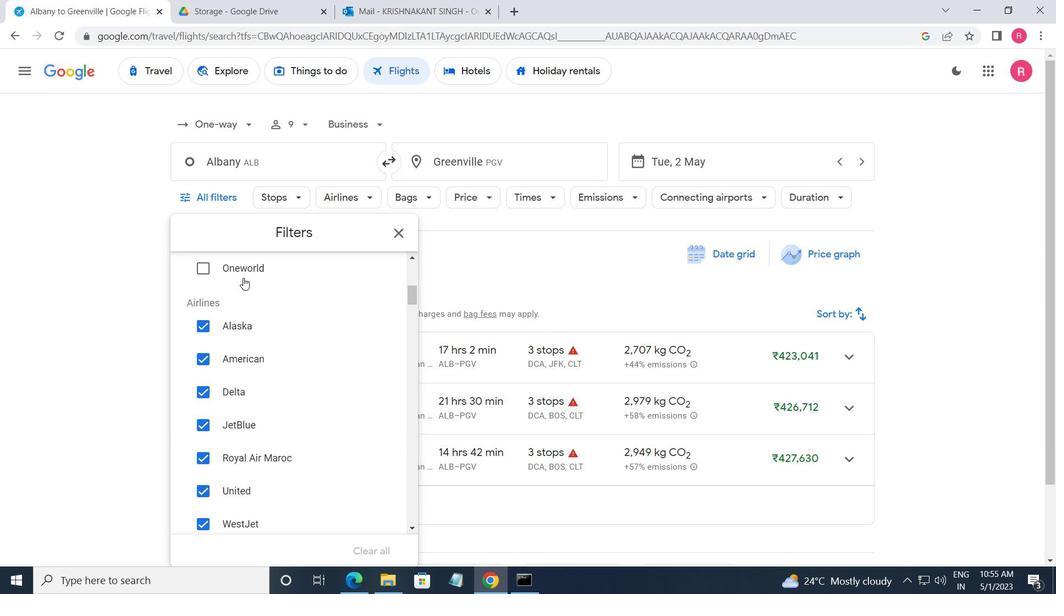 
Action: Mouse scrolled (247, 284) with delta (0, 0)
Screenshot: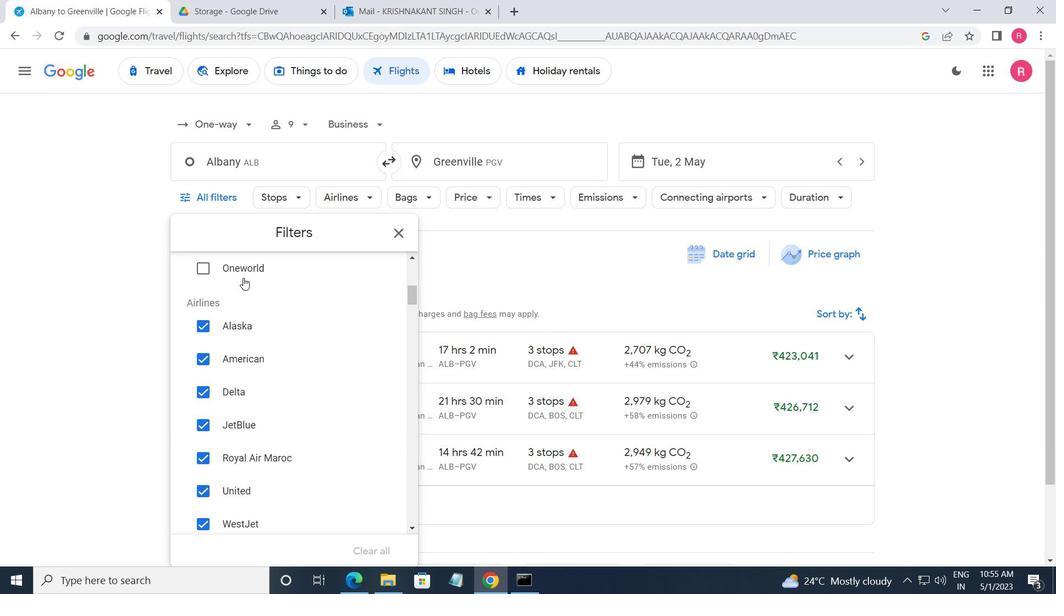 
Action: Mouse moved to (259, 300)
Screenshot: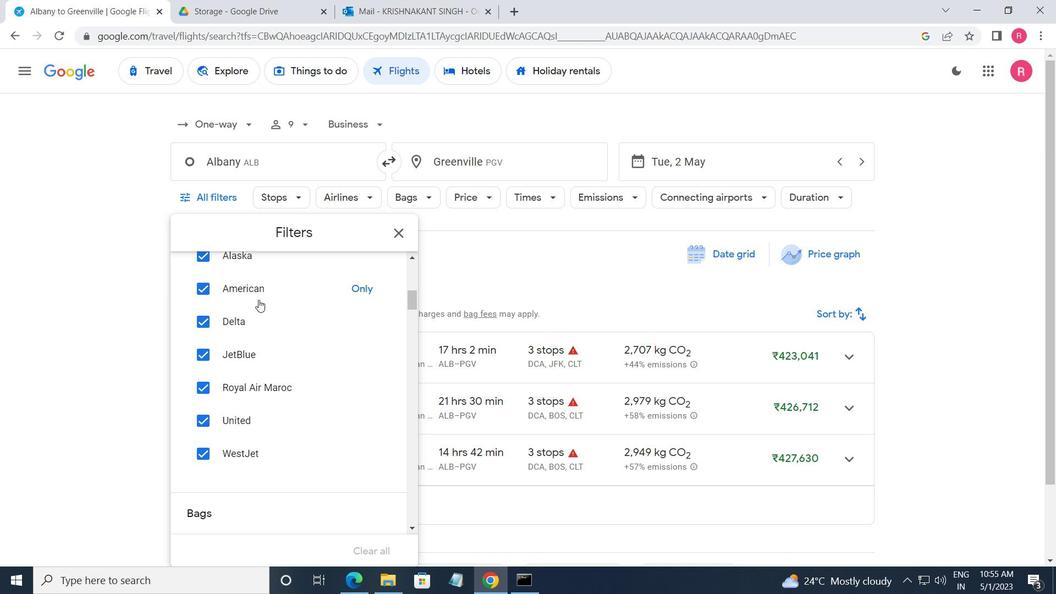 
Action: Mouse scrolled (259, 301) with delta (0, 0)
Screenshot: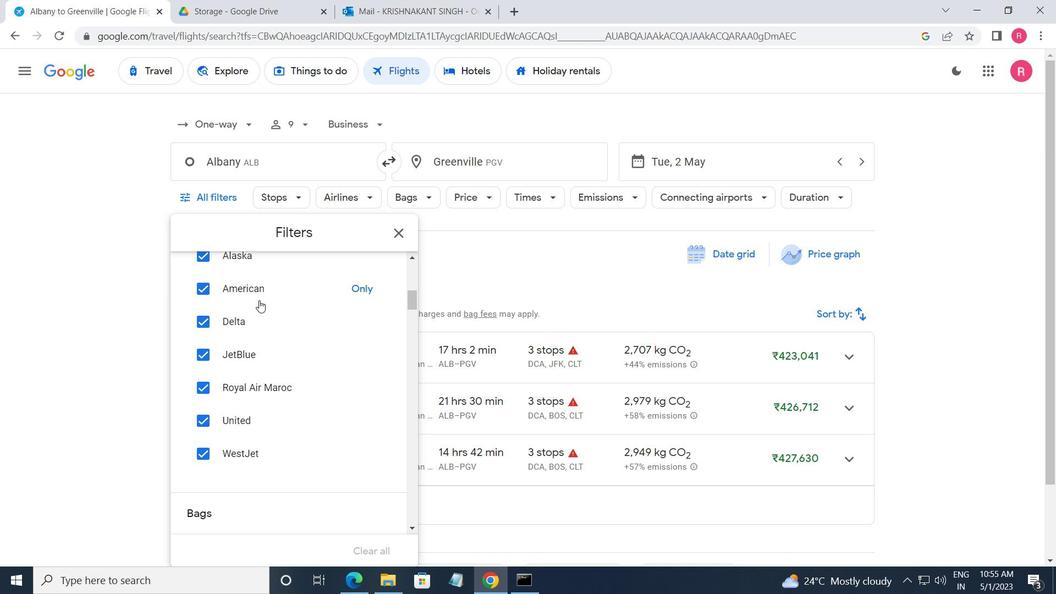 
Action: Mouse scrolled (259, 301) with delta (0, 0)
Screenshot: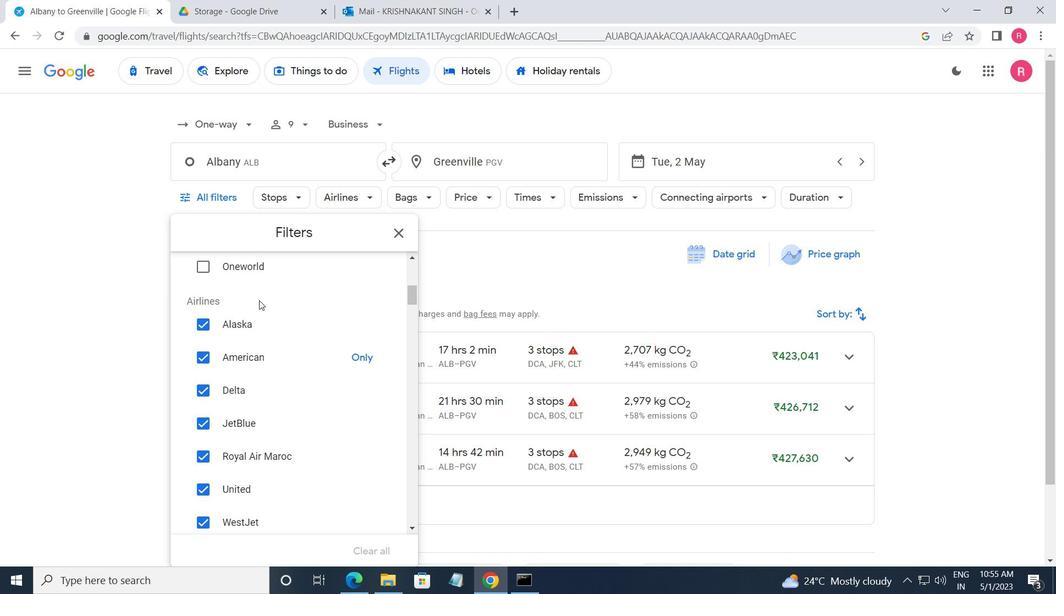 
Action: Mouse moved to (350, 299)
Screenshot: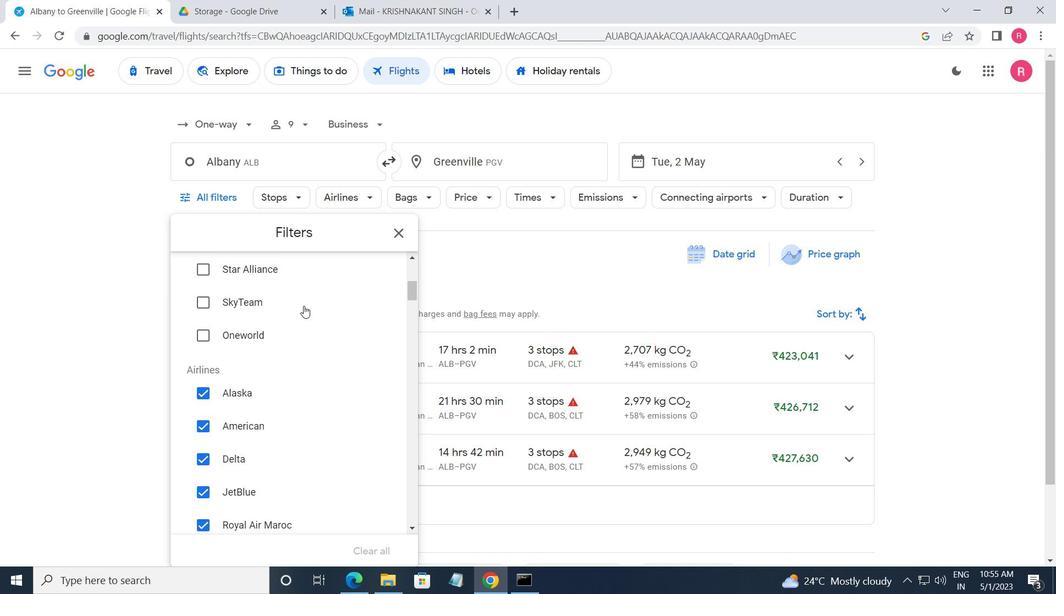 
Action: Mouse scrolled (350, 299) with delta (0, 0)
Screenshot: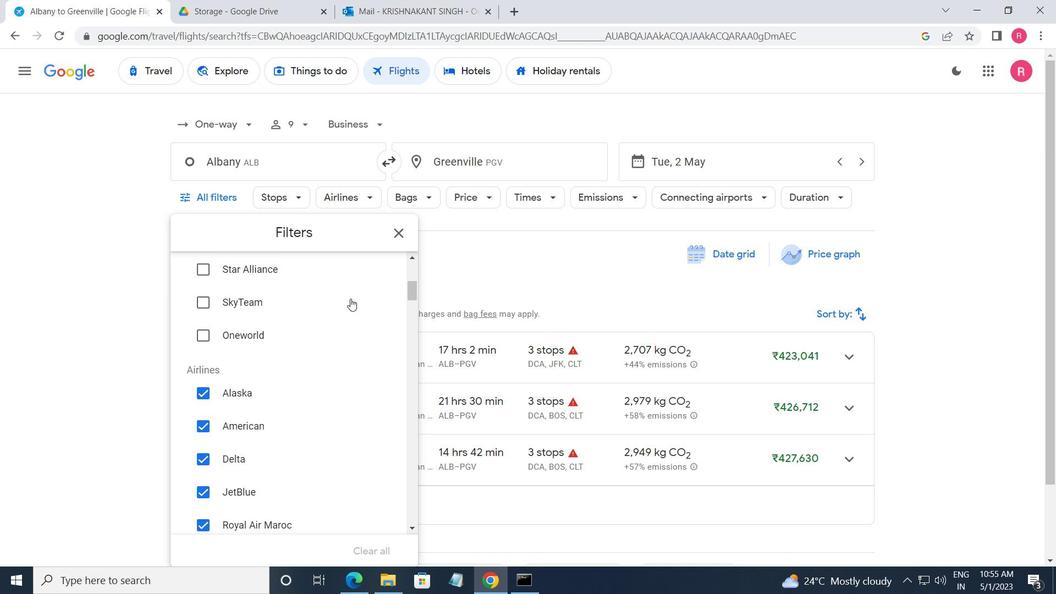 
Action: Mouse moved to (369, 288)
Screenshot: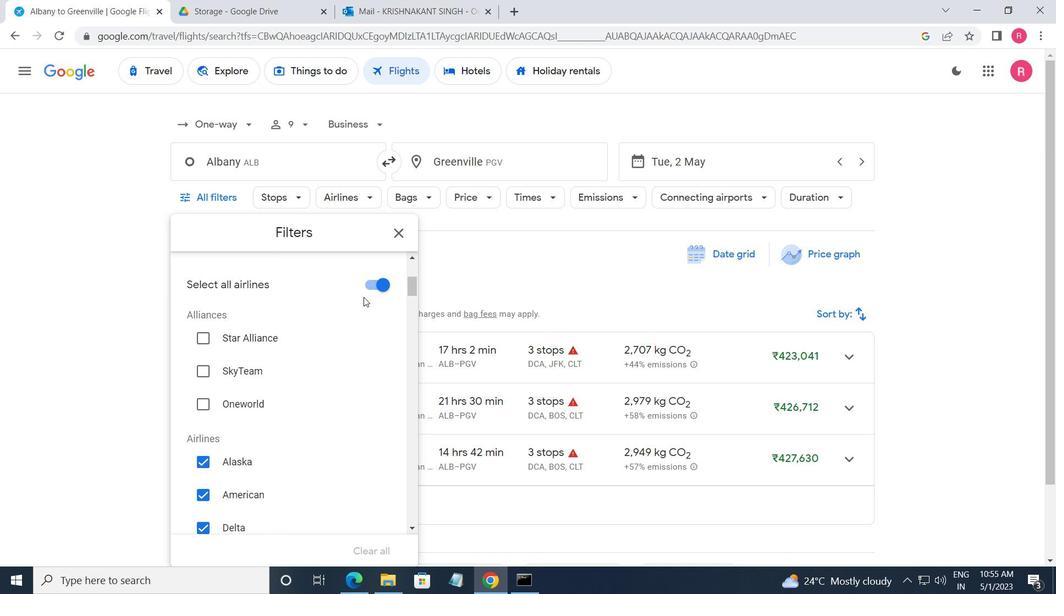 
Action: Mouse pressed left at (369, 288)
Screenshot: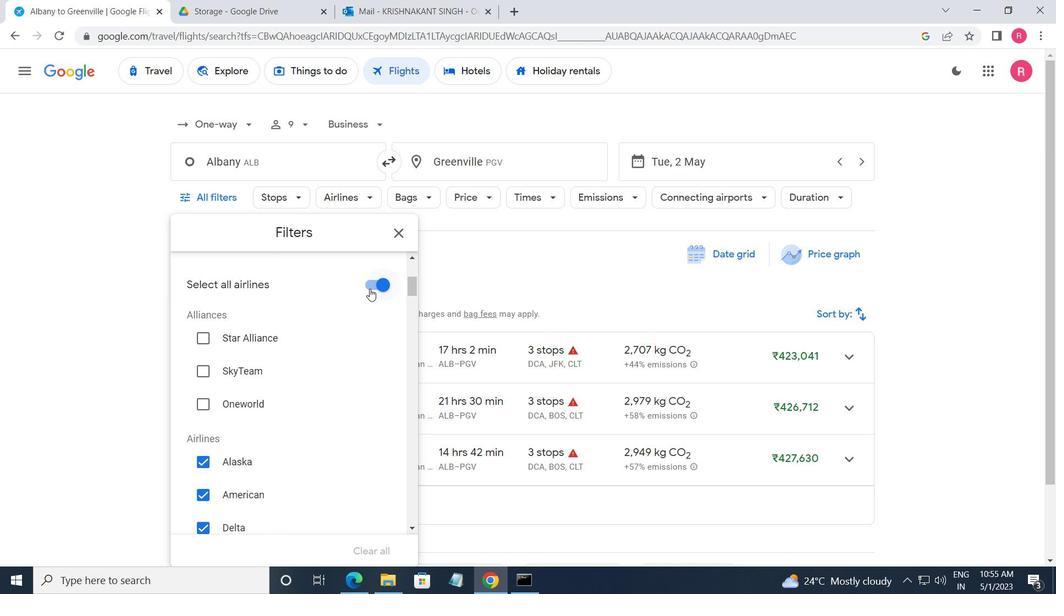 
Action: Mouse moved to (348, 342)
Screenshot: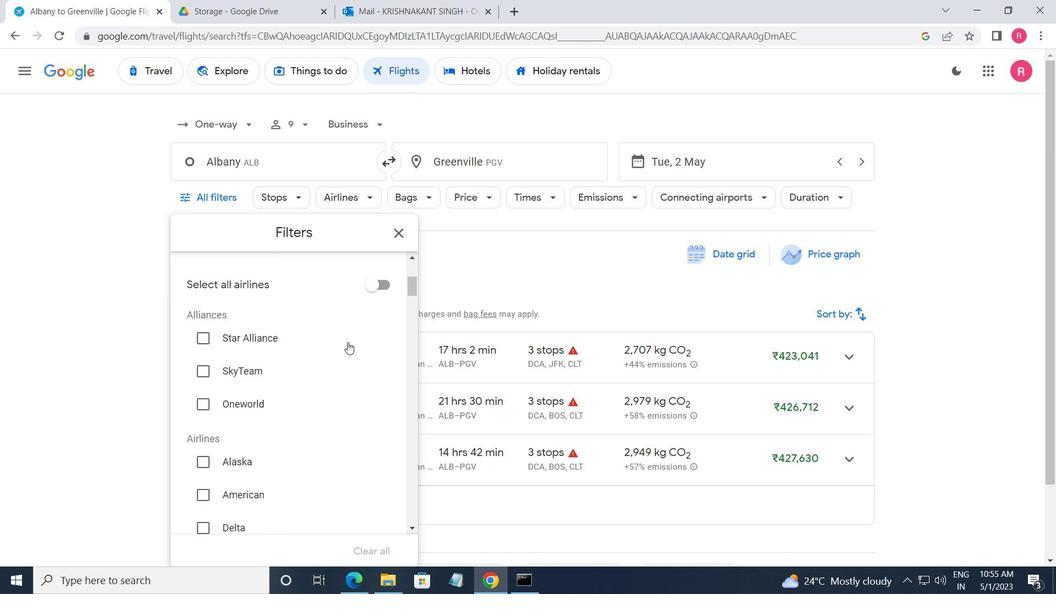 
Action: Mouse scrolled (348, 342) with delta (0, 0)
Screenshot: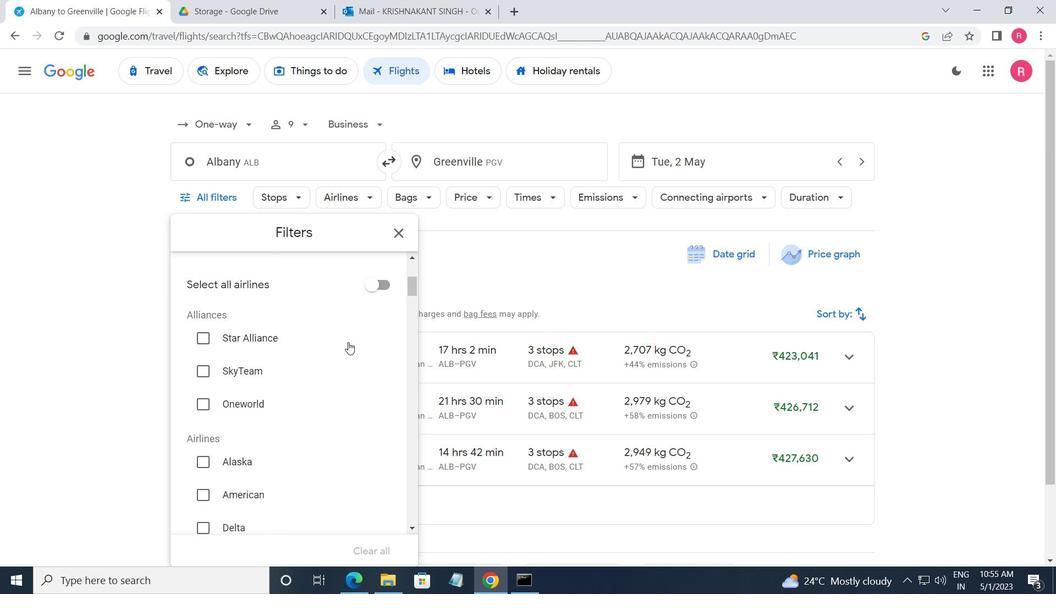 
Action: Mouse scrolled (348, 342) with delta (0, 0)
Screenshot: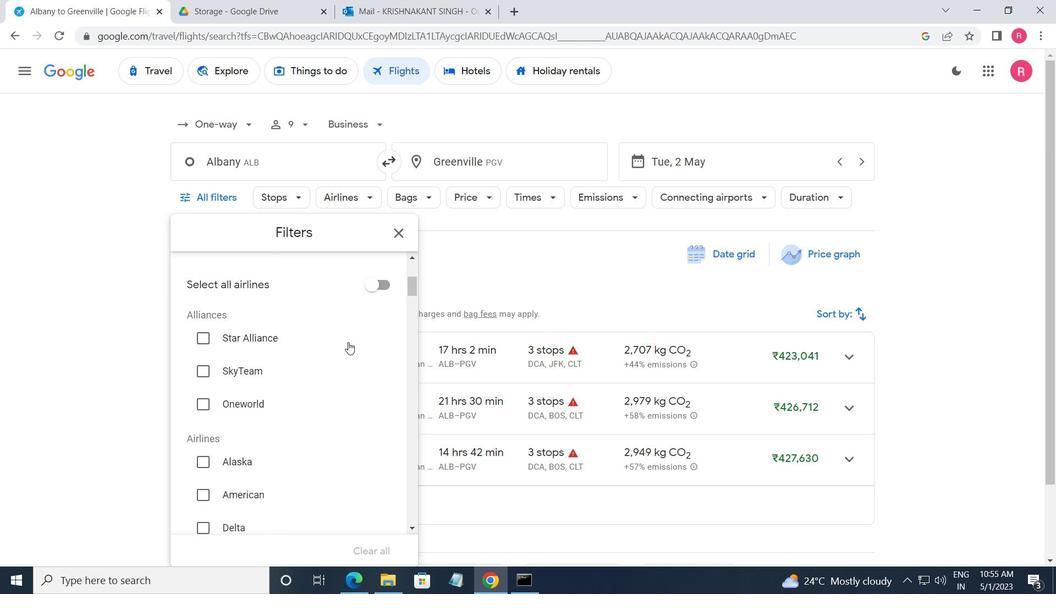 
Action: Mouse scrolled (348, 342) with delta (0, 0)
Screenshot: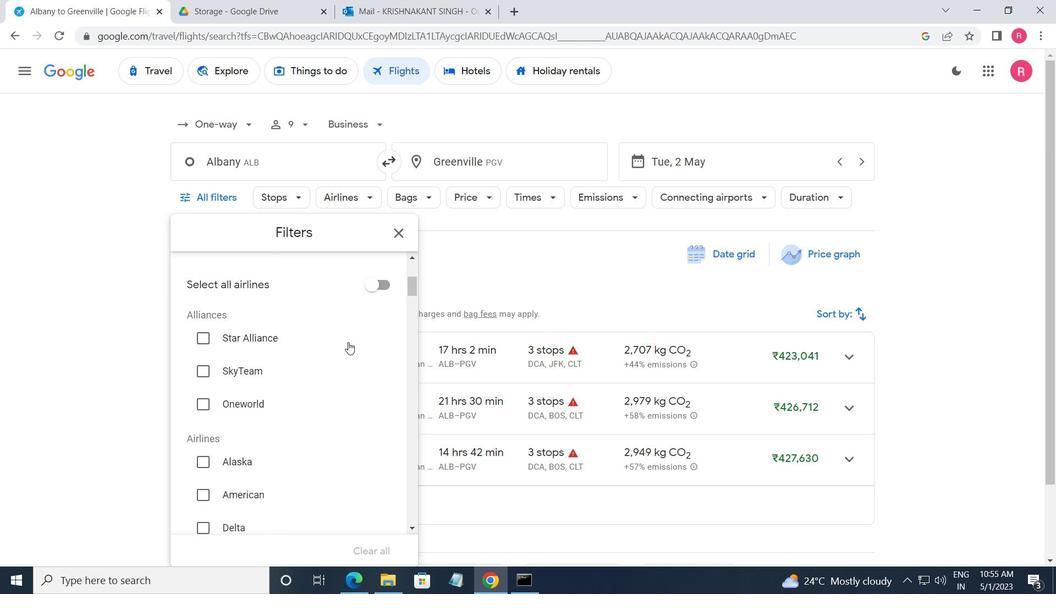 
Action: Mouse scrolled (348, 342) with delta (0, 0)
Screenshot: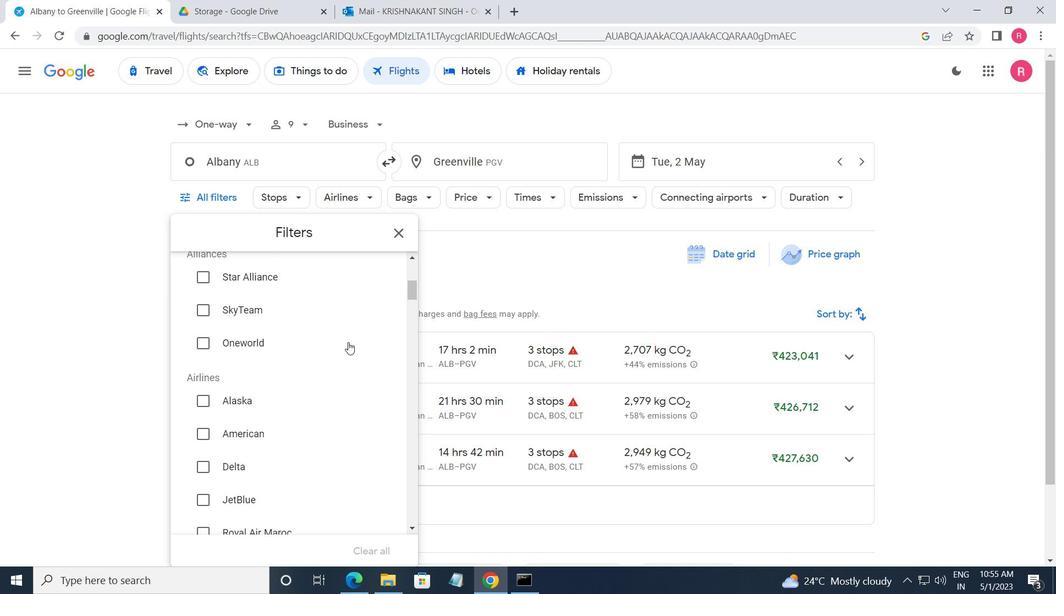 
Action: Mouse scrolled (348, 342) with delta (0, 0)
Screenshot: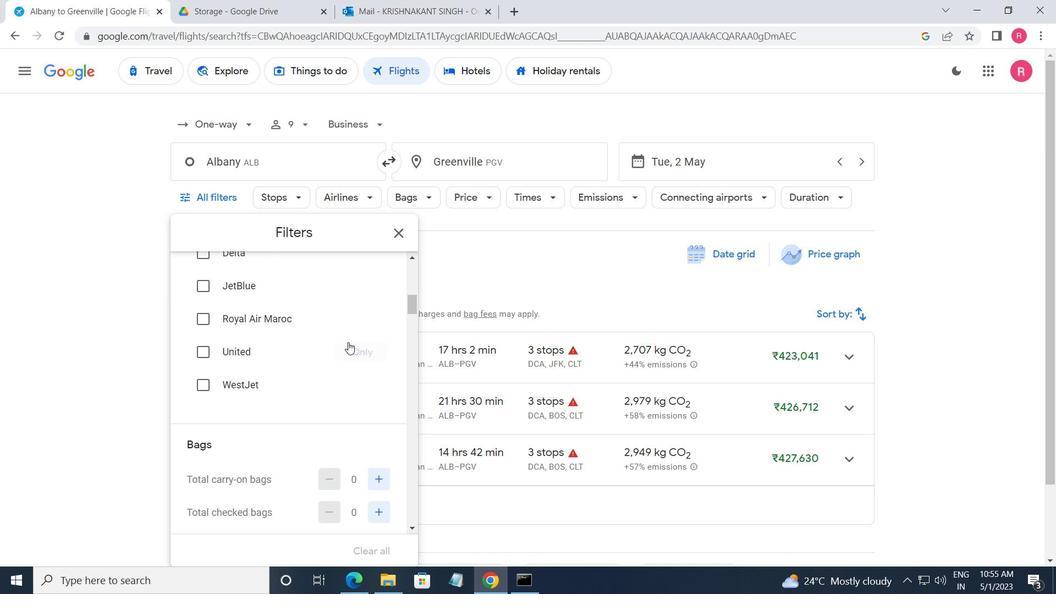 
Action: Mouse scrolled (348, 342) with delta (0, 0)
Screenshot: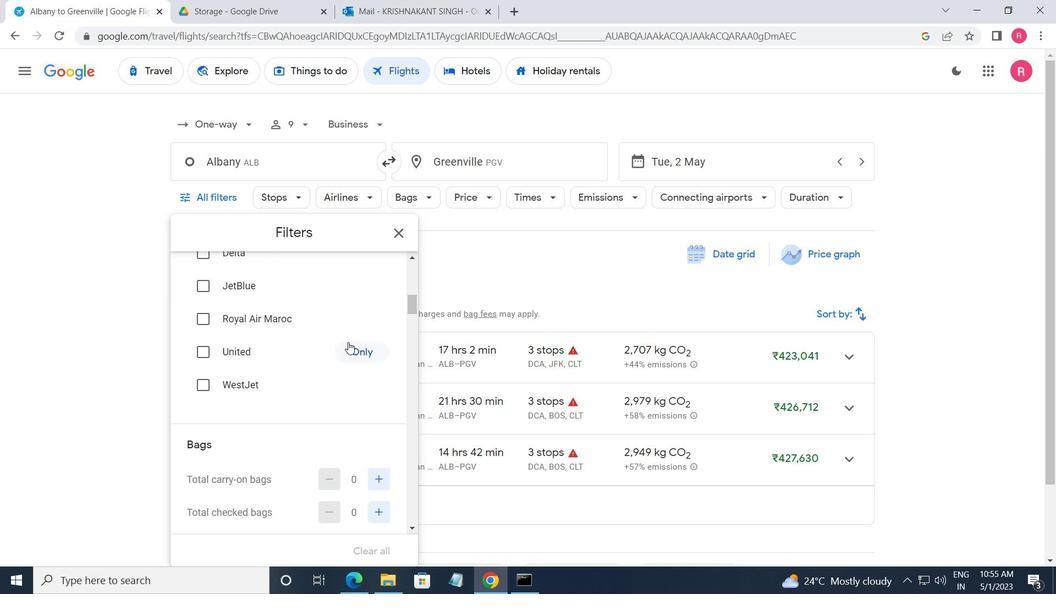 
Action: Mouse moved to (365, 340)
Screenshot: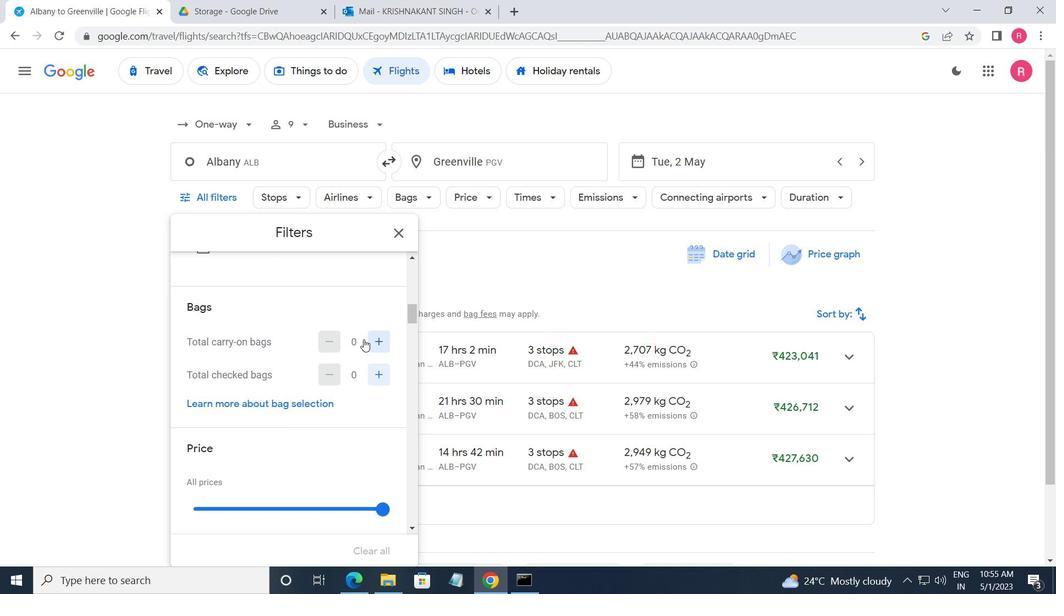 
Action: Mouse pressed left at (365, 340)
Screenshot: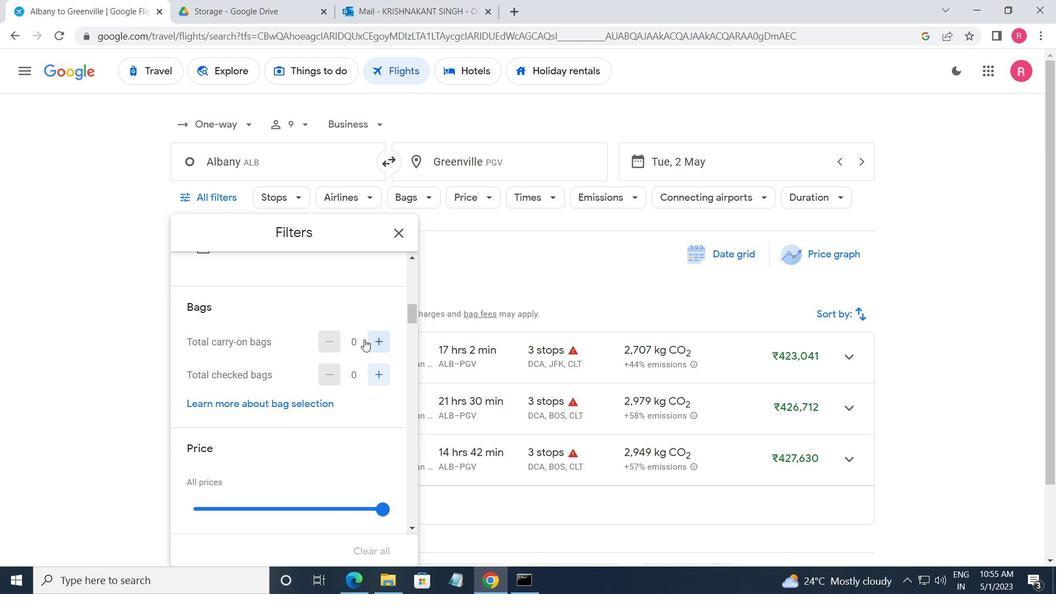 
Action: Mouse moved to (367, 342)
Screenshot: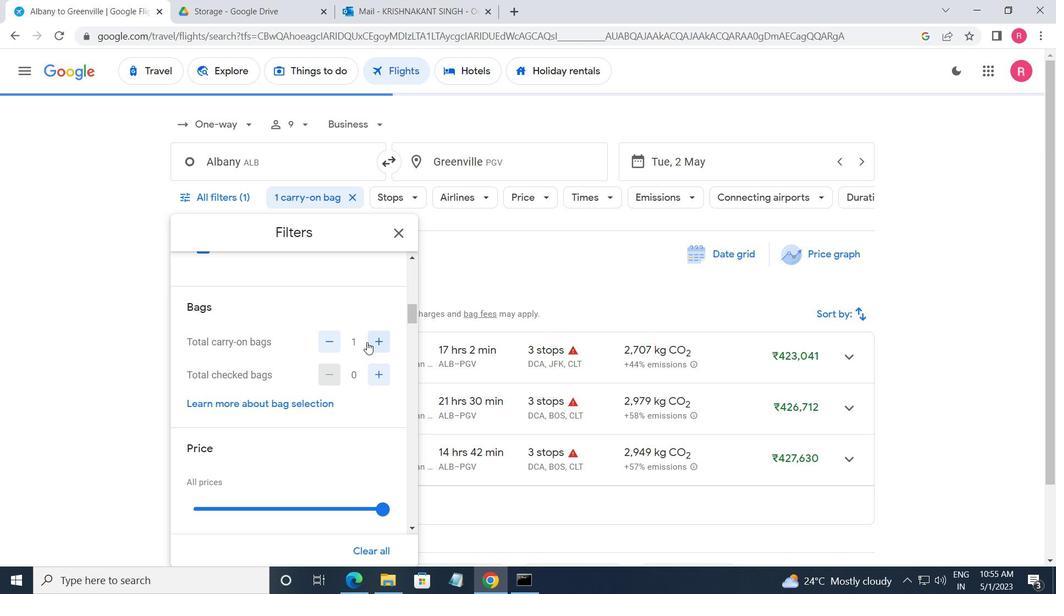 
Action: Mouse scrolled (367, 342) with delta (0, 0)
Screenshot: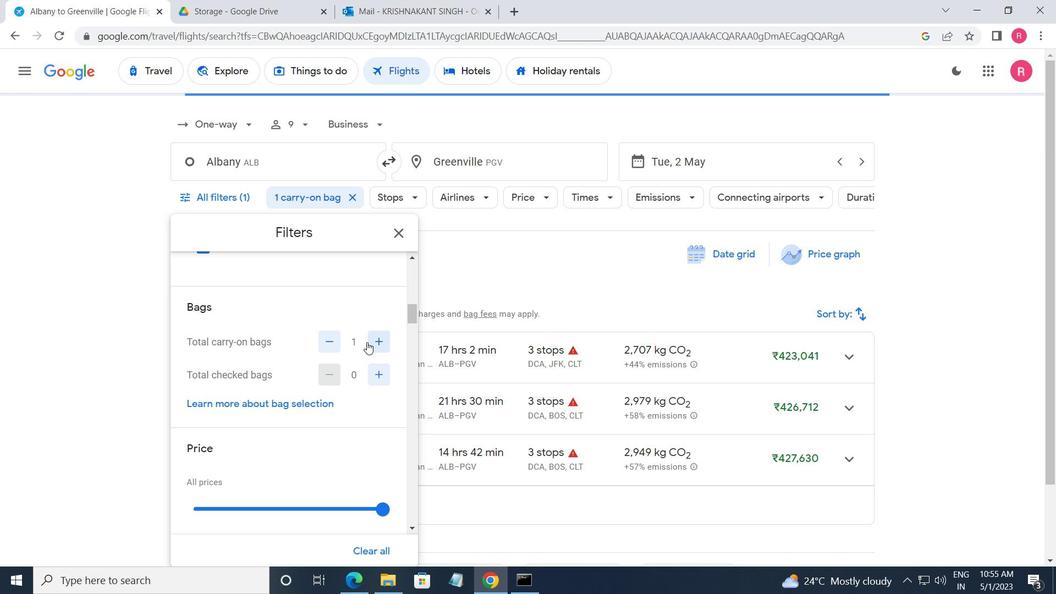 
Action: Mouse scrolled (367, 342) with delta (0, 0)
Screenshot: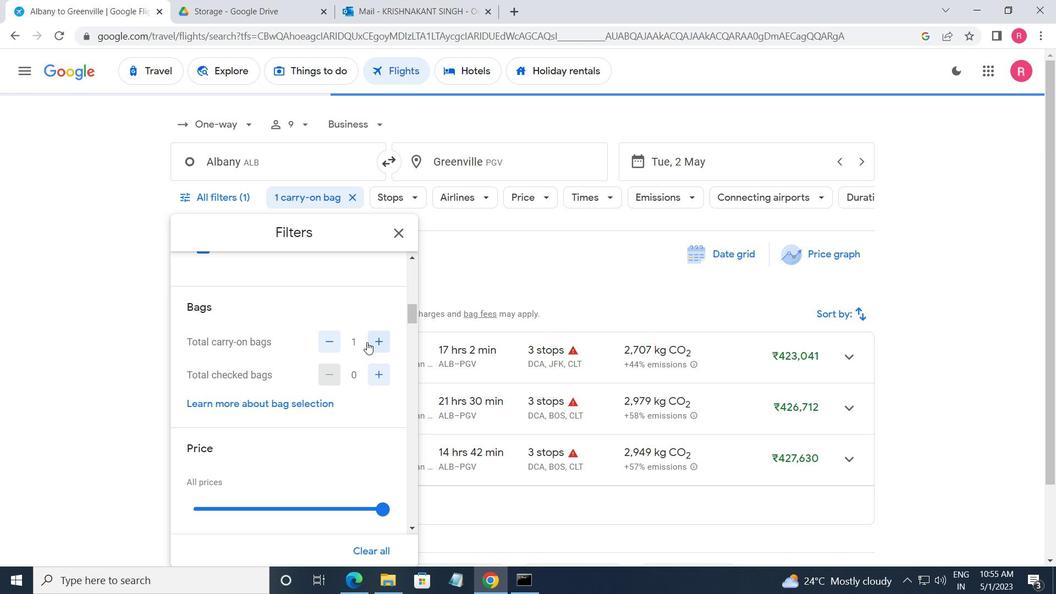 
Action: Mouse moved to (380, 371)
Screenshot: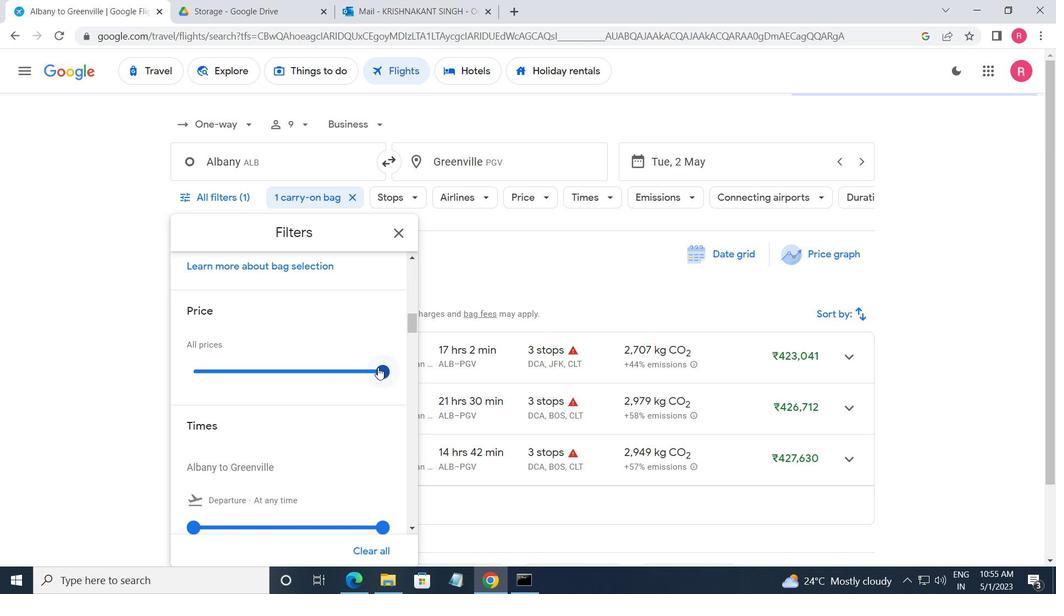 
Action: Mouse pressed left at (380, 371)
Screenshot: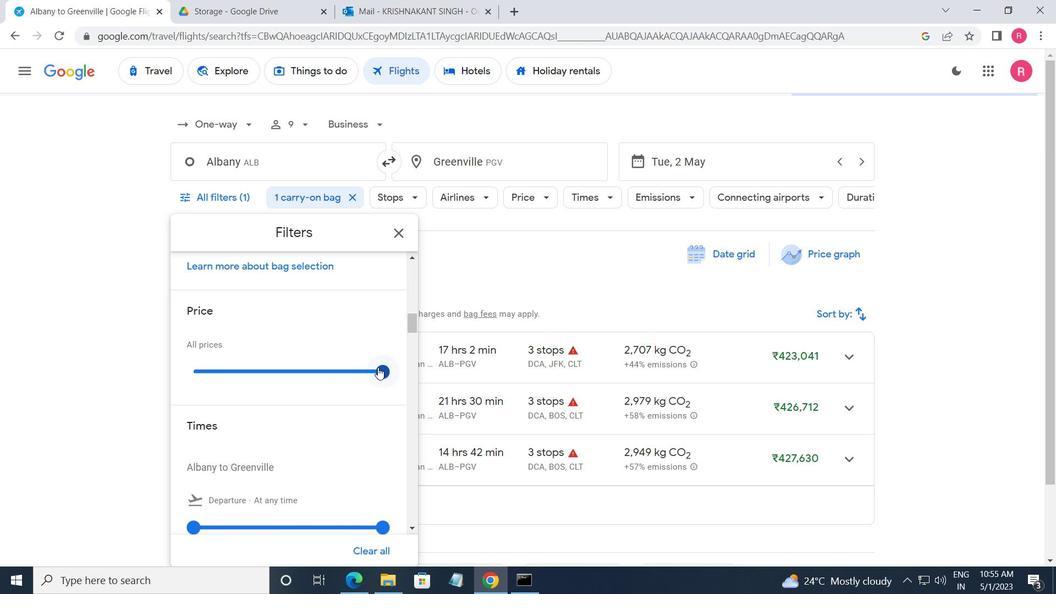 
Action: Mouse moved to (241, 390)
Screenshot: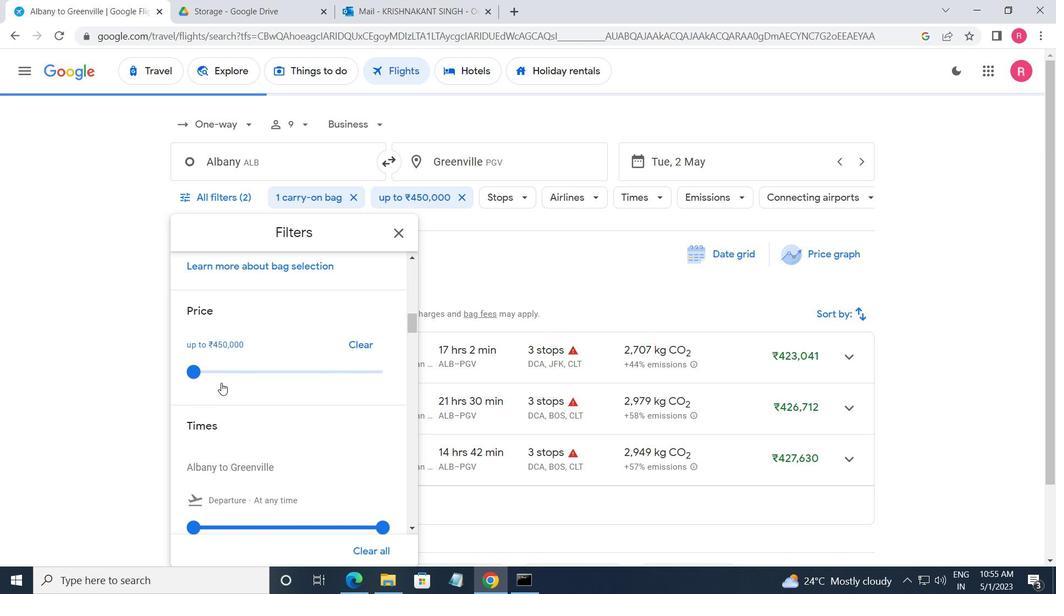 
Action: Mouse scrolled (241, 389) with delta (0, 0)
Screenshot: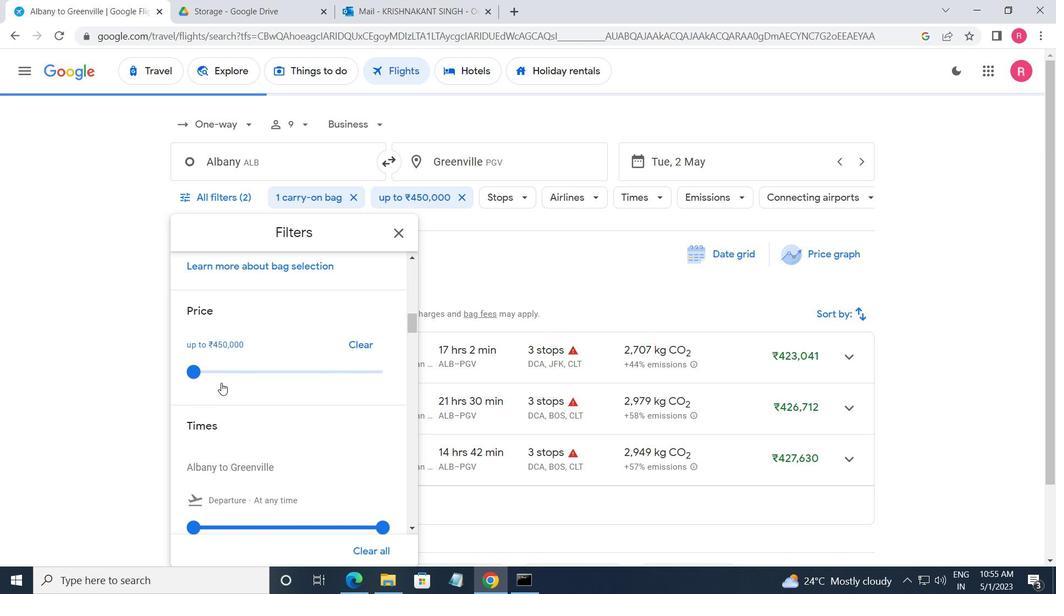
Action: Mouse moved to (246, 391)
Screenshot: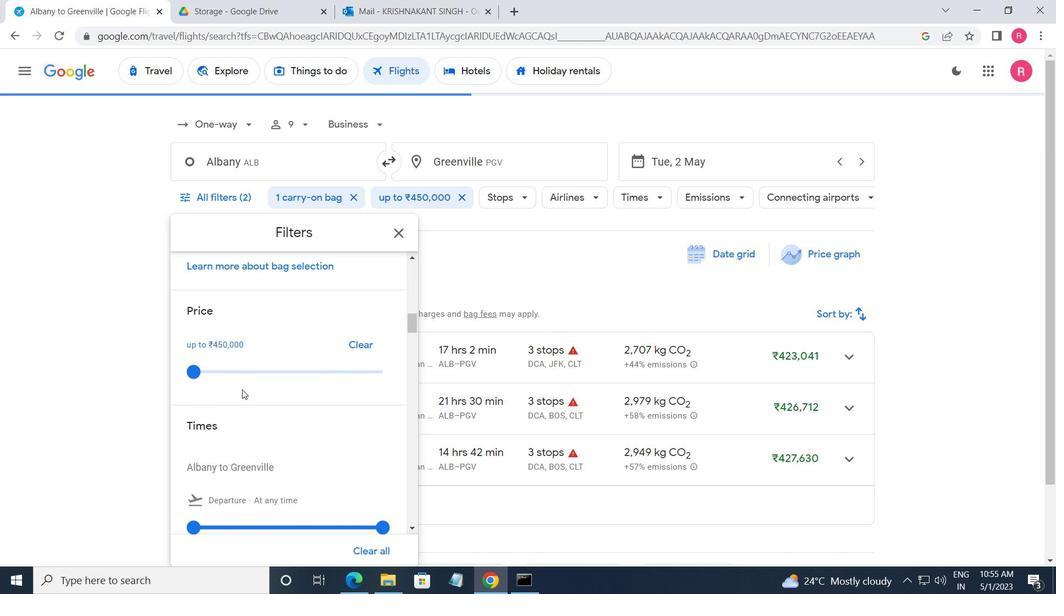 
Action: Mouse scrolled (246, 391) with delta (0, 0)
Screenshot: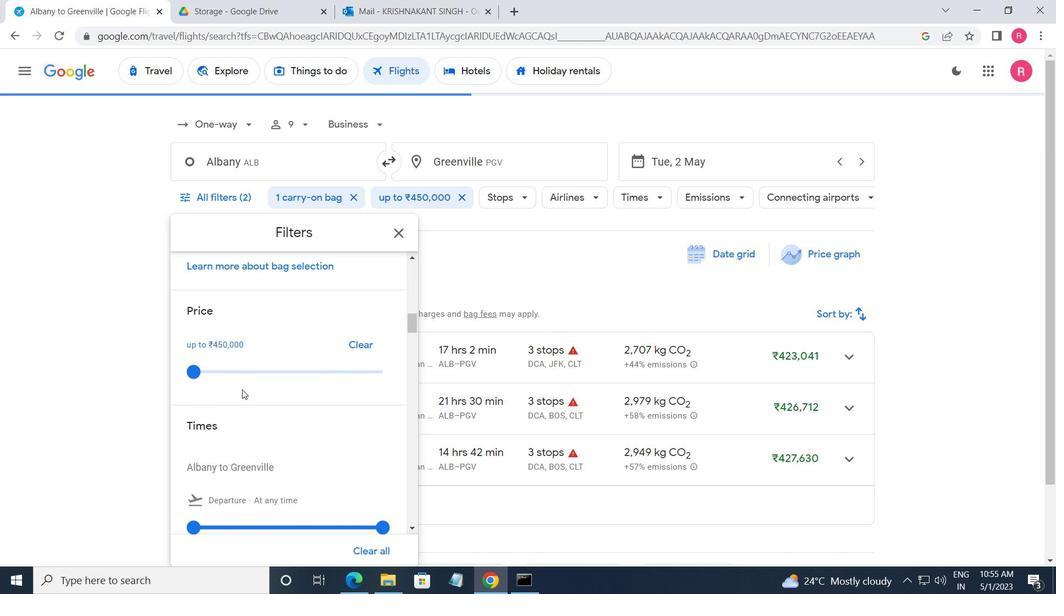 
Action: Mouse moved to (193, 391)
Screenshot: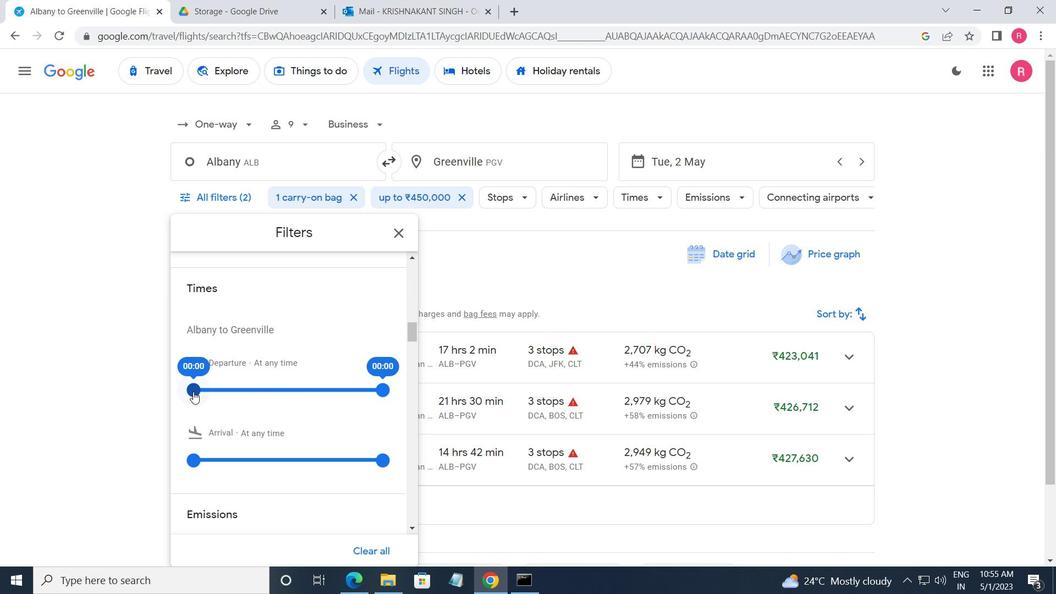 
Action: Mouse pressed left at (193, 391)
Screenshot: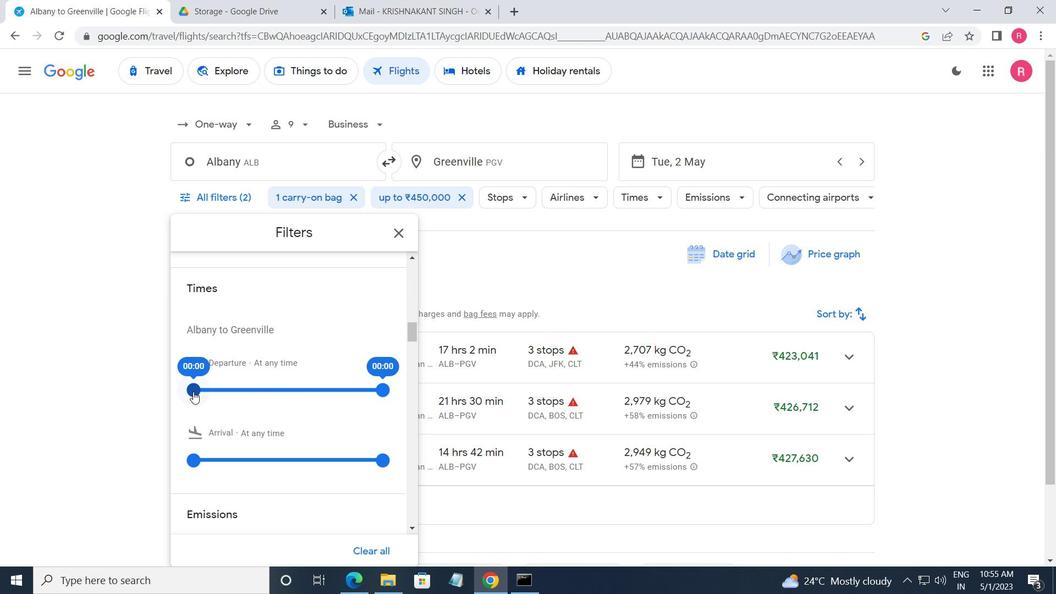 
Action: Mouse moved to (382, 396)
Screenshot: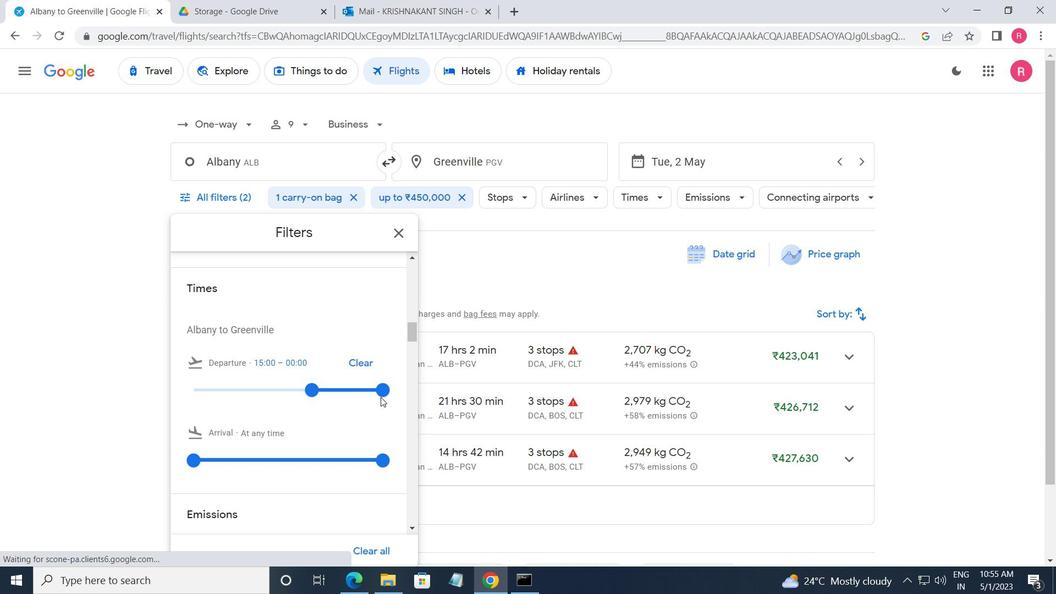 
Action: Mouse pressed left at (382, 396)
Screenshot: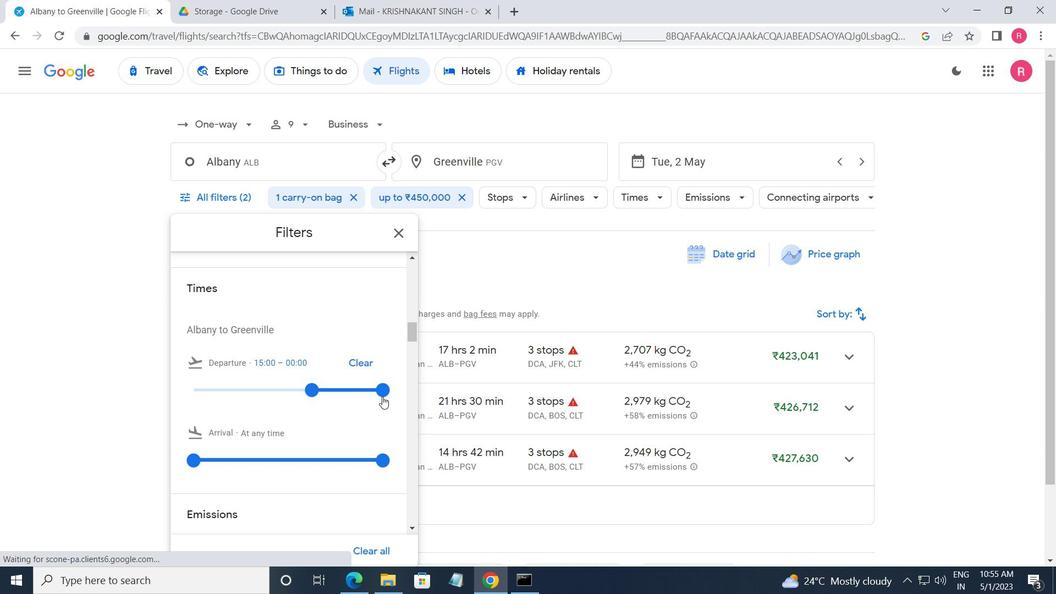 
Action: Mouse moved to (343, 324)
Screenshot: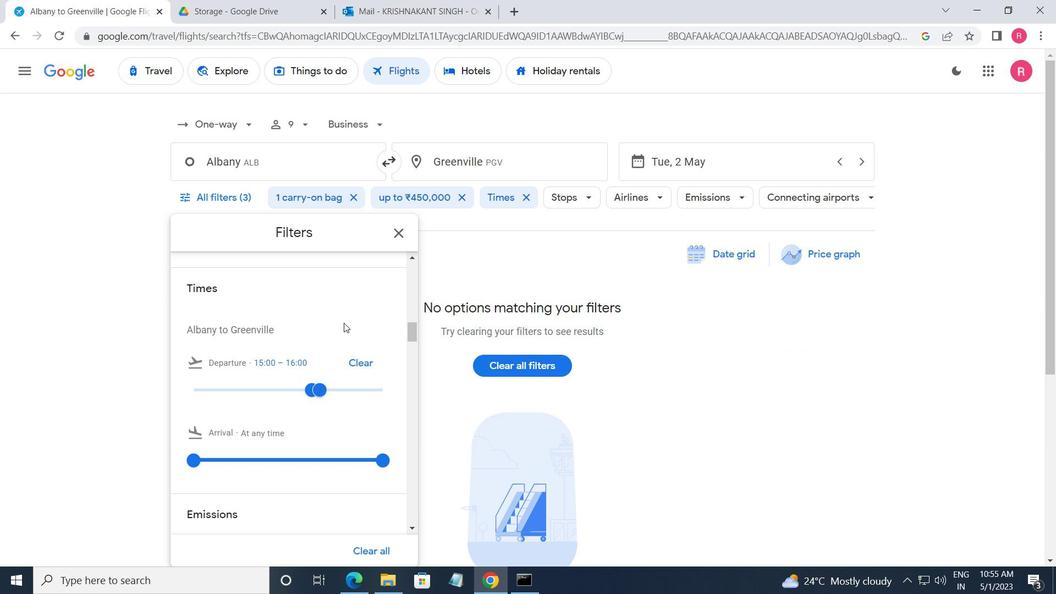 
Action: Mouse scrolled (343, 325) with delta (0, 0)
Screenshot: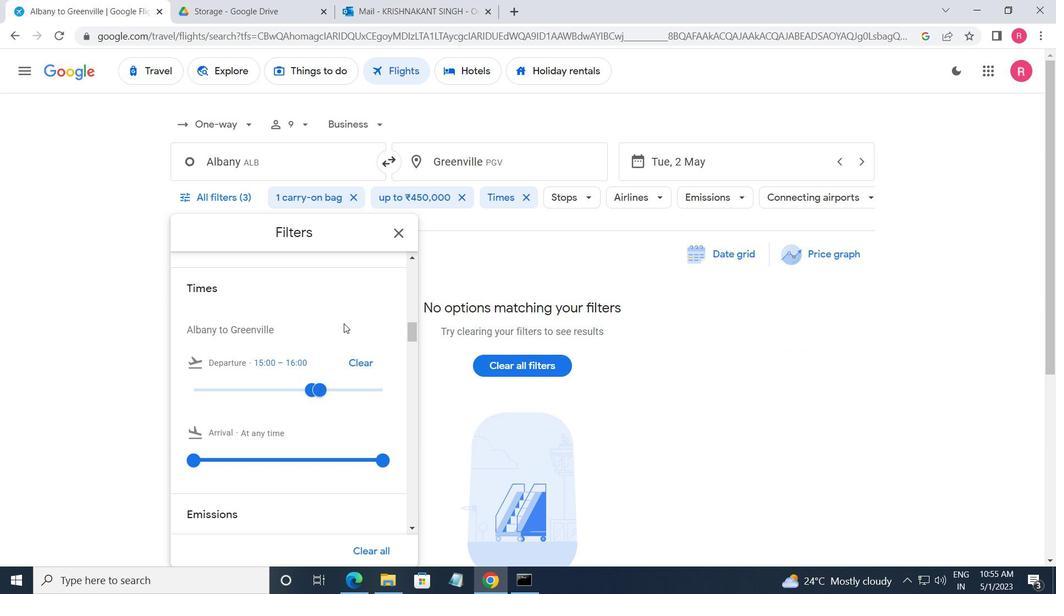 
Action: Mouse moved to (404, 239)
Screenshot: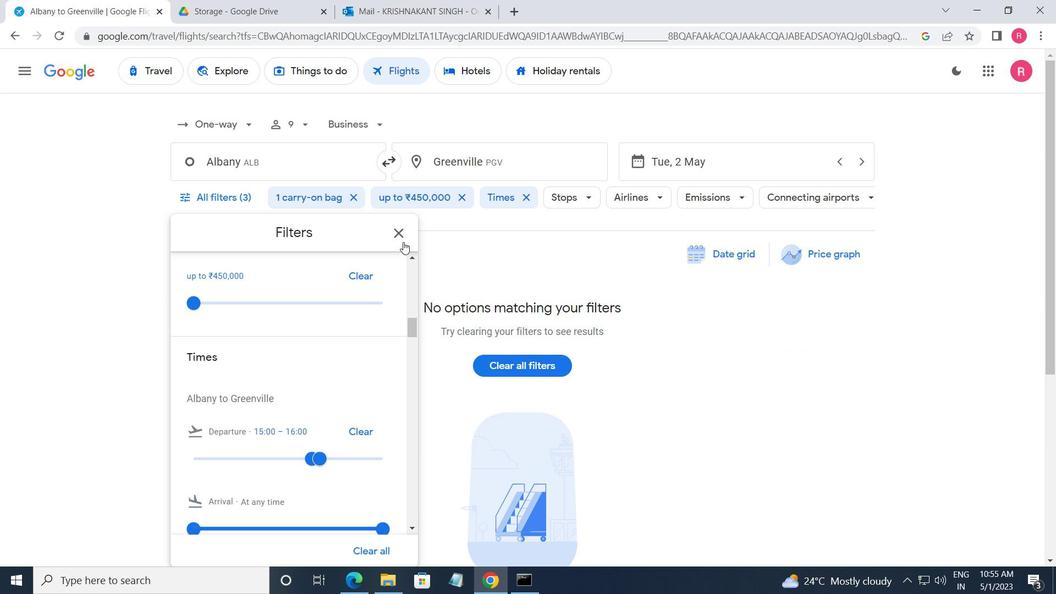 
Action: Mouse pressed left at (404, 239)
Screenshot: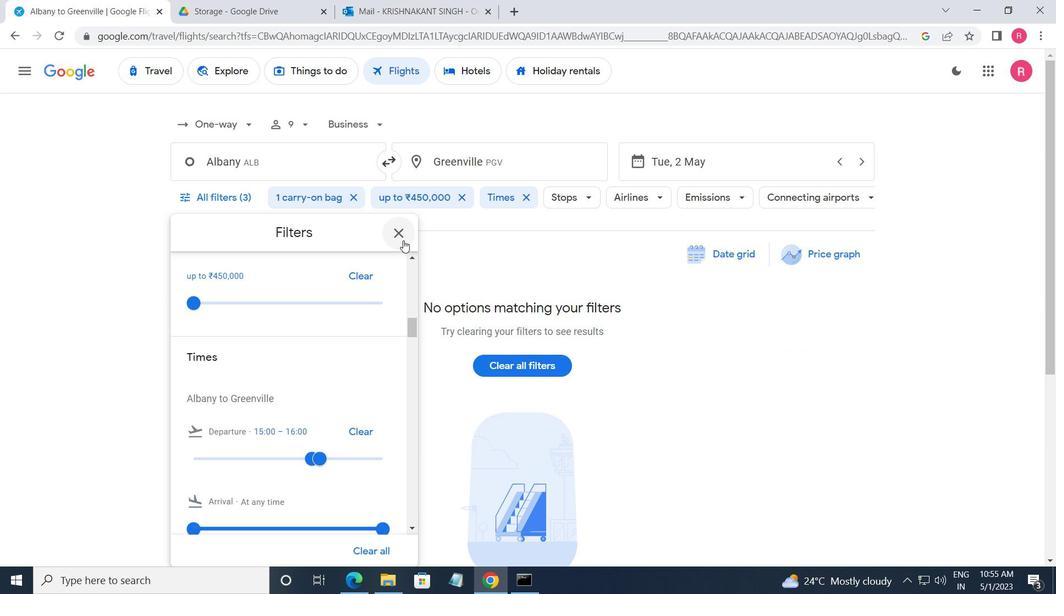 
Action: Mouse moved to (391, 246)
Screenshot: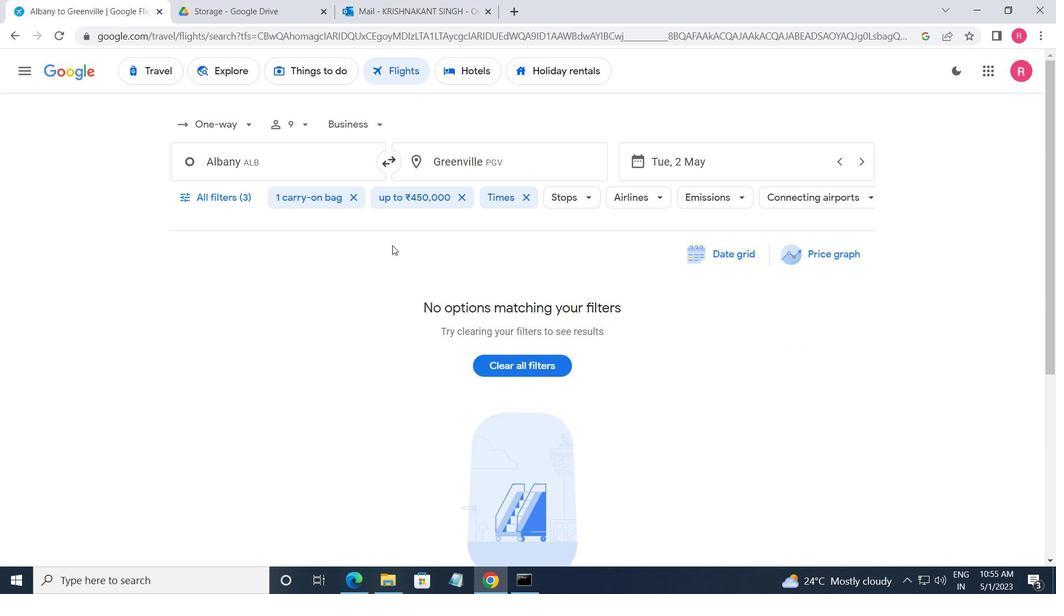 
